 Task: Find connections with filter location Rudow with filter topic #Websitewith filter profile language Potuguese with filter current company CARS24 with filter school Meenakshi Sundararajan Engineering College with filter industry Transportation Equipment Manufacturing with filter service category Customer Service with filter keywords title Account Collector
Action: Mouse moved to (337, 216)
Screenshot: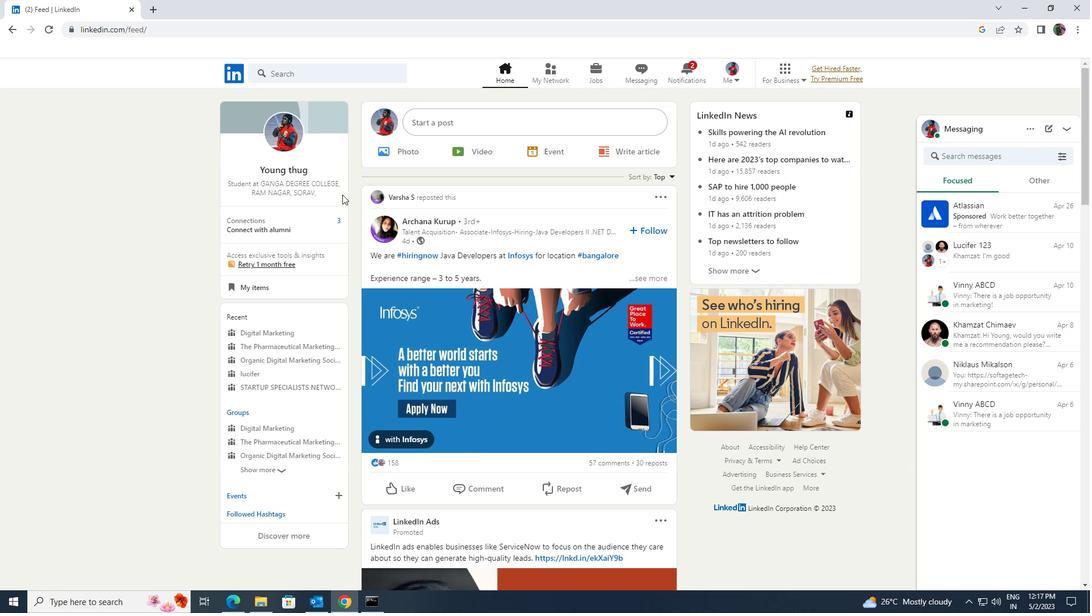 
Action: Mouse pressed left at (337, 216)
Screenshot: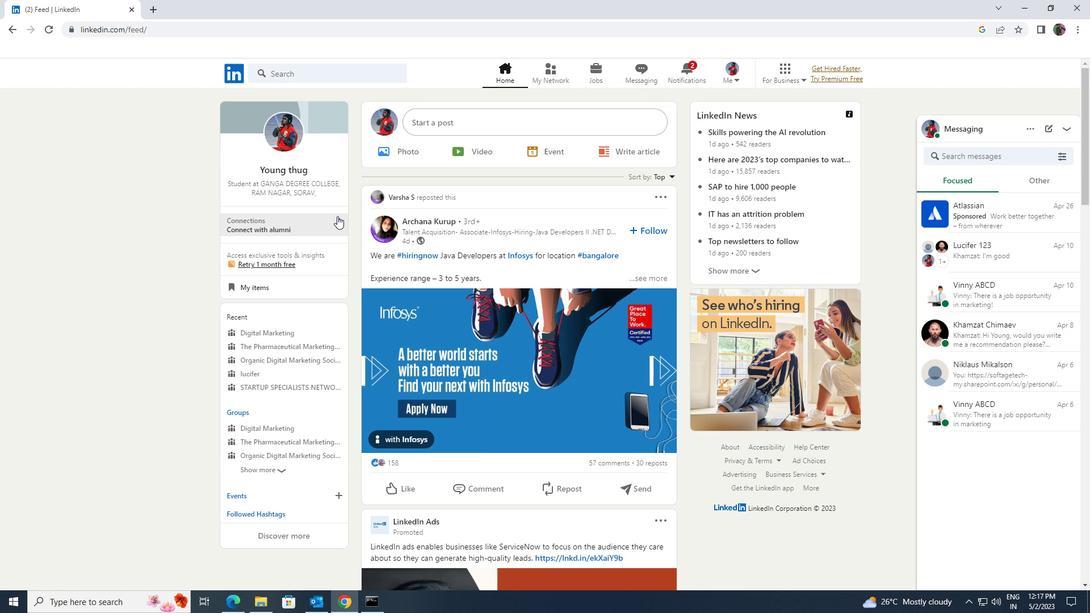 
Action: Mouse moved to (344, 138)
Screenshot: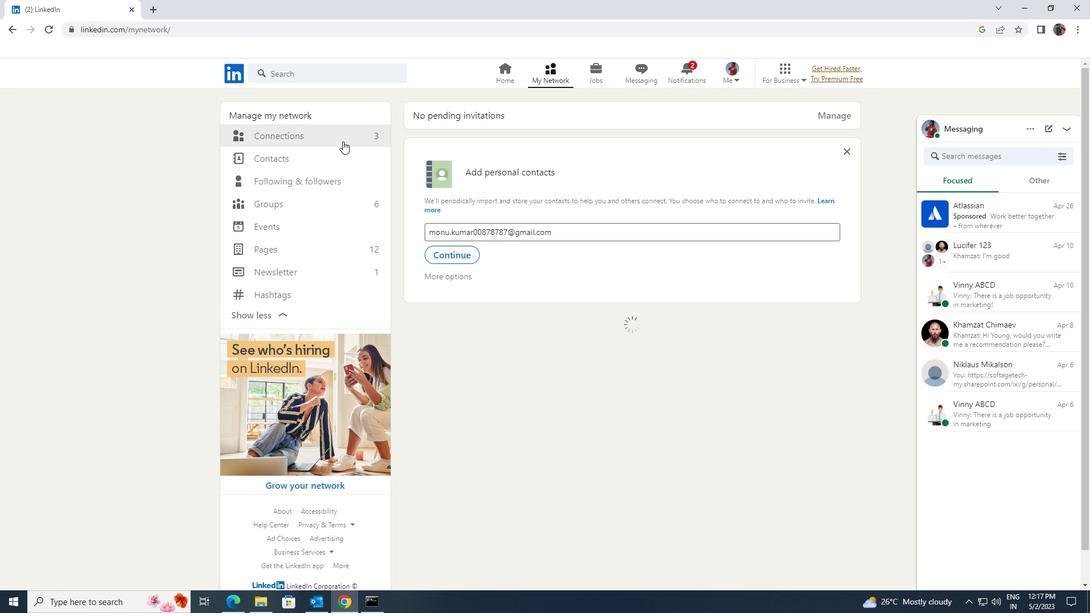
Action: Mouse pressed left at (344, 138)
Screenshot: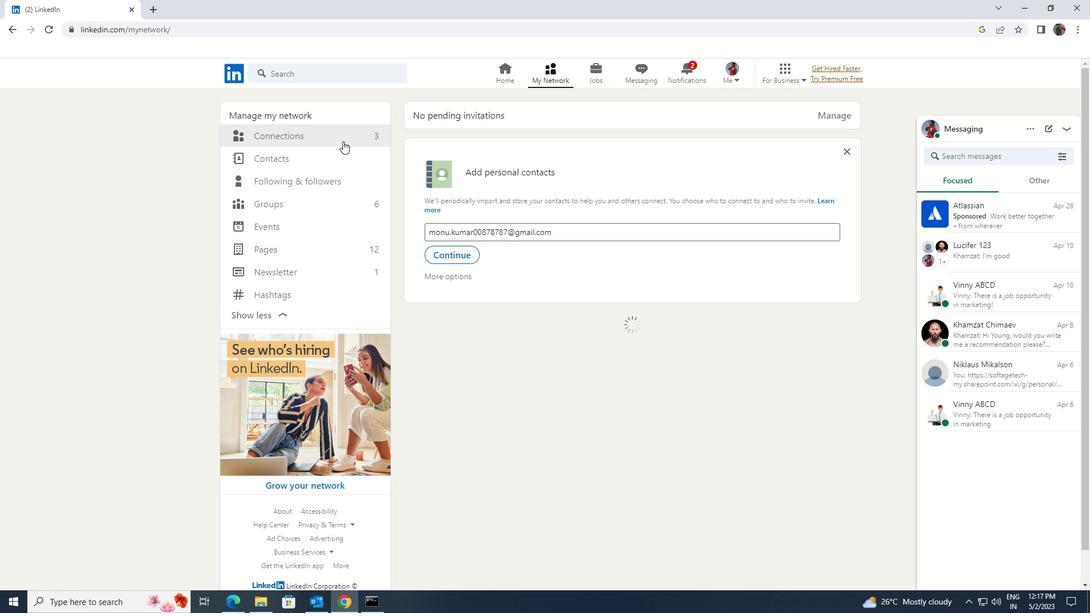 
Action: Mouse moved to (612, 136)
Screenshot: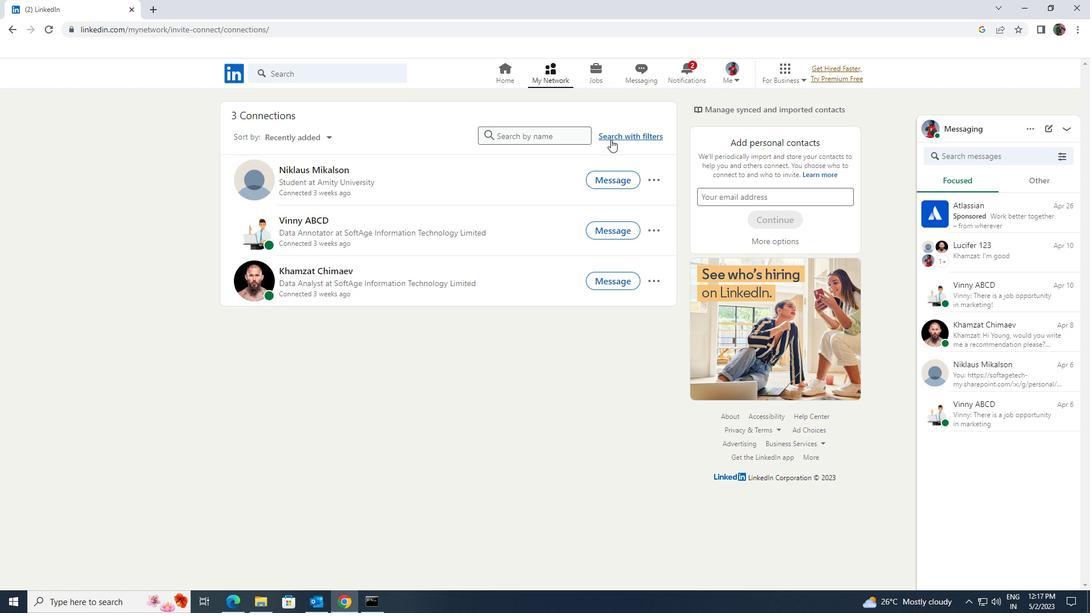 
Action: Mouse pressed left at (612, 136)
Screenshot: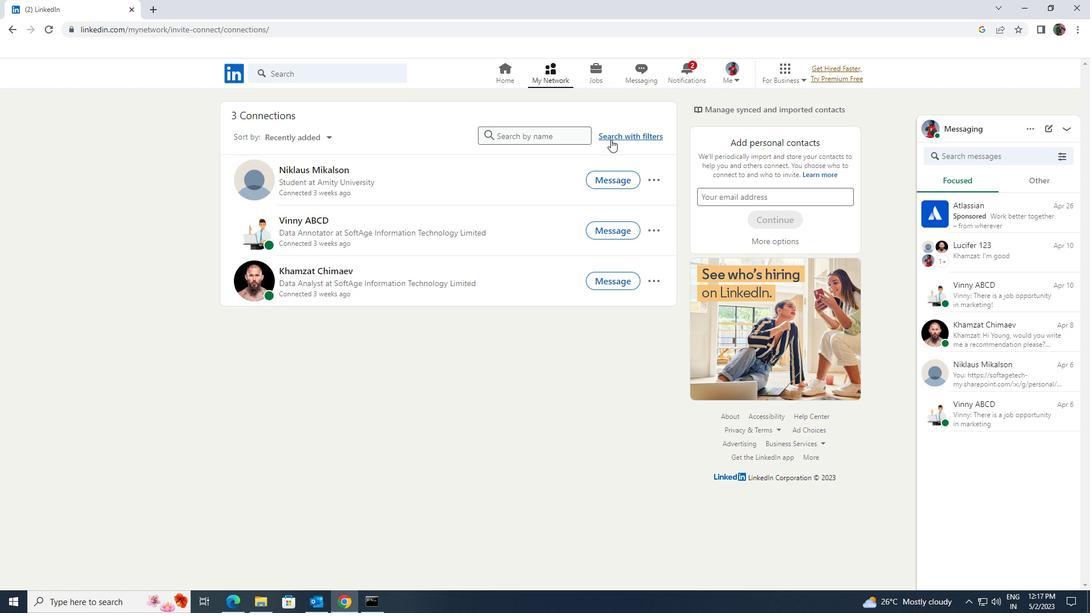 
Action: Mouse moved to (583, 107)
Screenshot: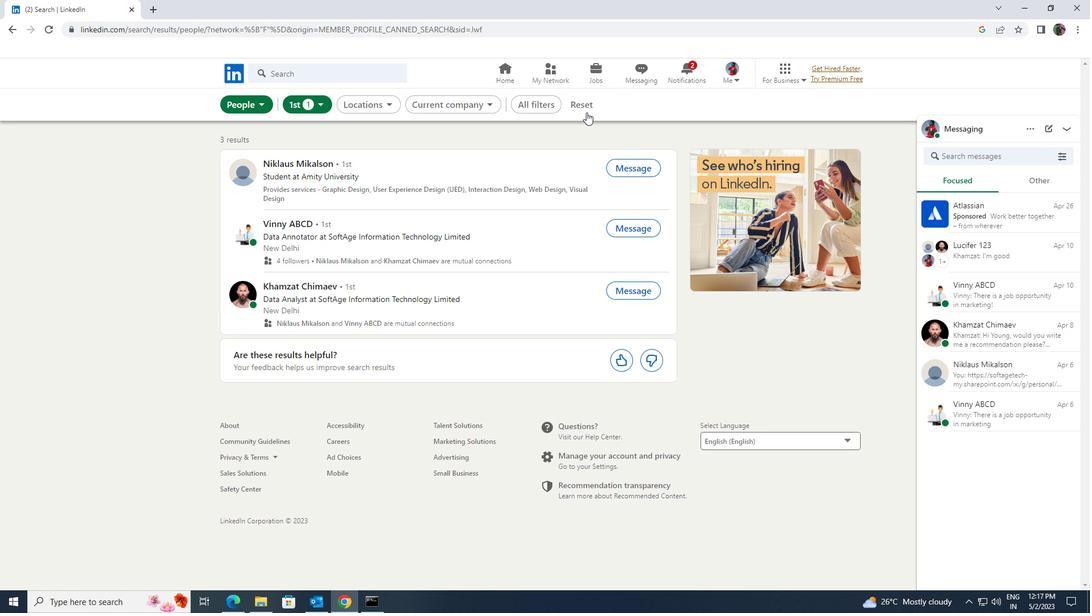 
Action: Mouse pressed left at (583, 107)
Screenshot: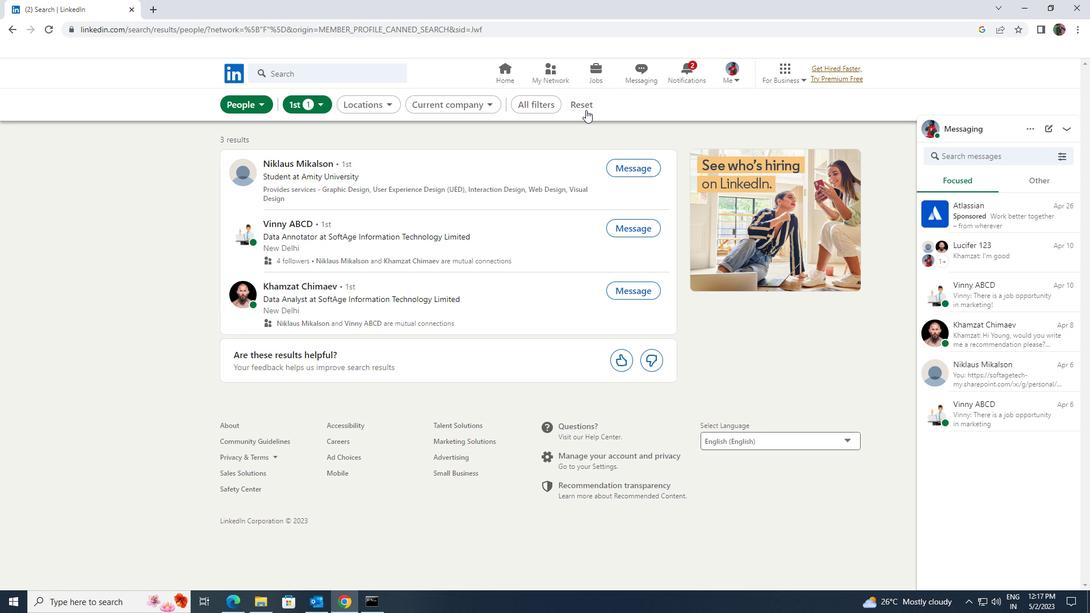 
Action: Mouse moved to (570, 106)
Screenshot: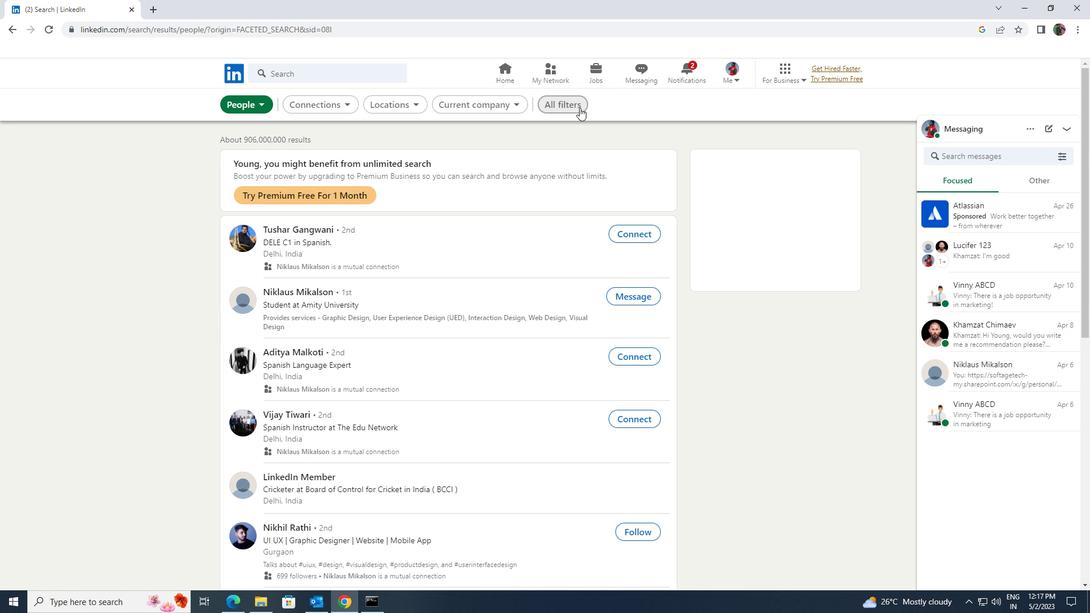
Action: Mouse pressed left at (570, 106)
Screenshot: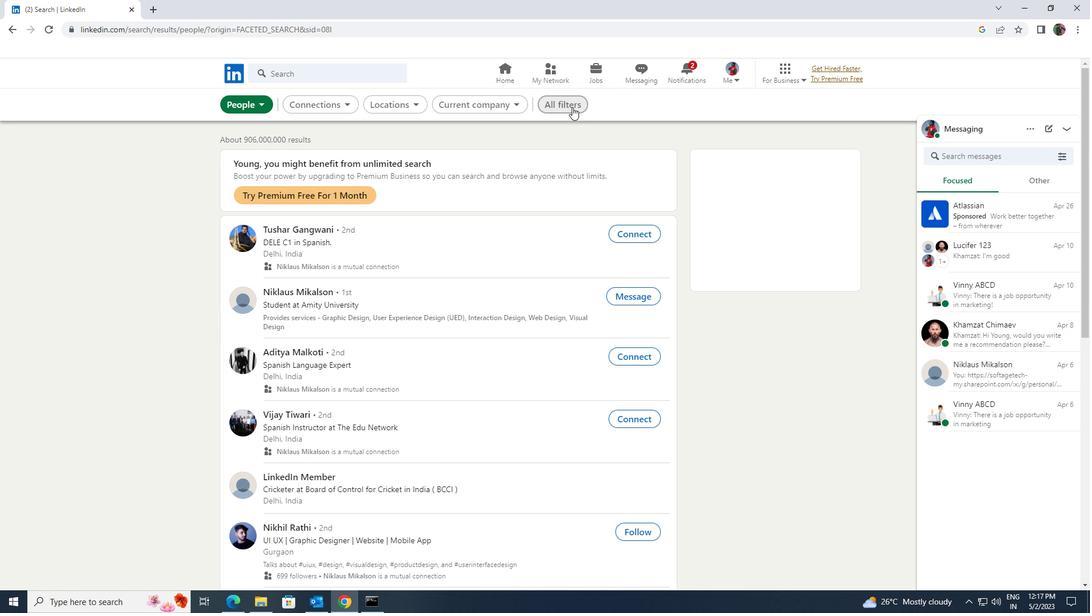 
Action: Mouse moved to (938, 449)
Screenshot: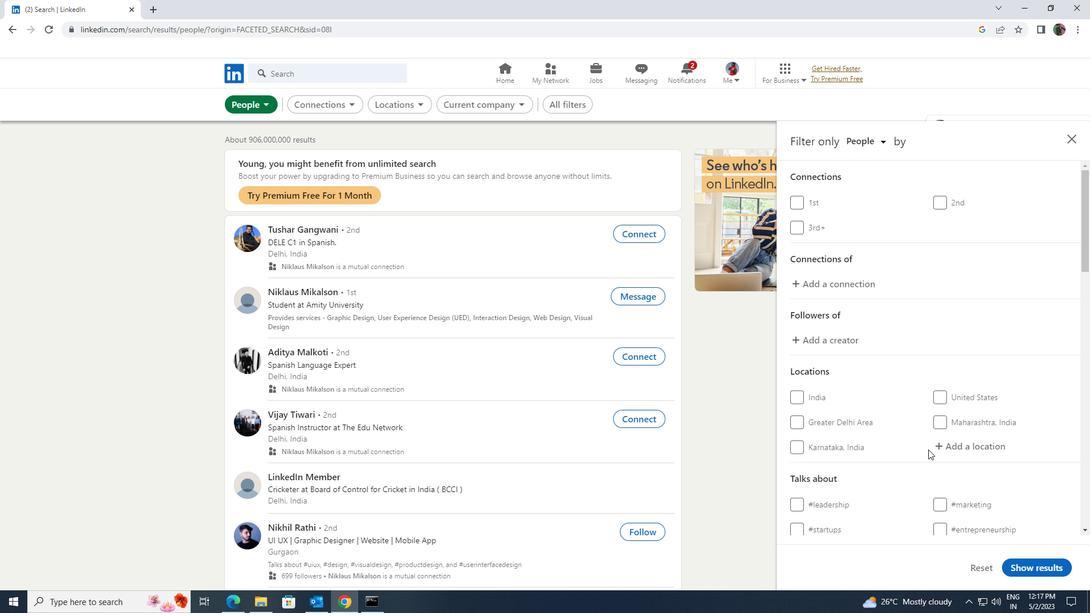 
Action: Mouse pressed left at (938, 449)
Screenshot: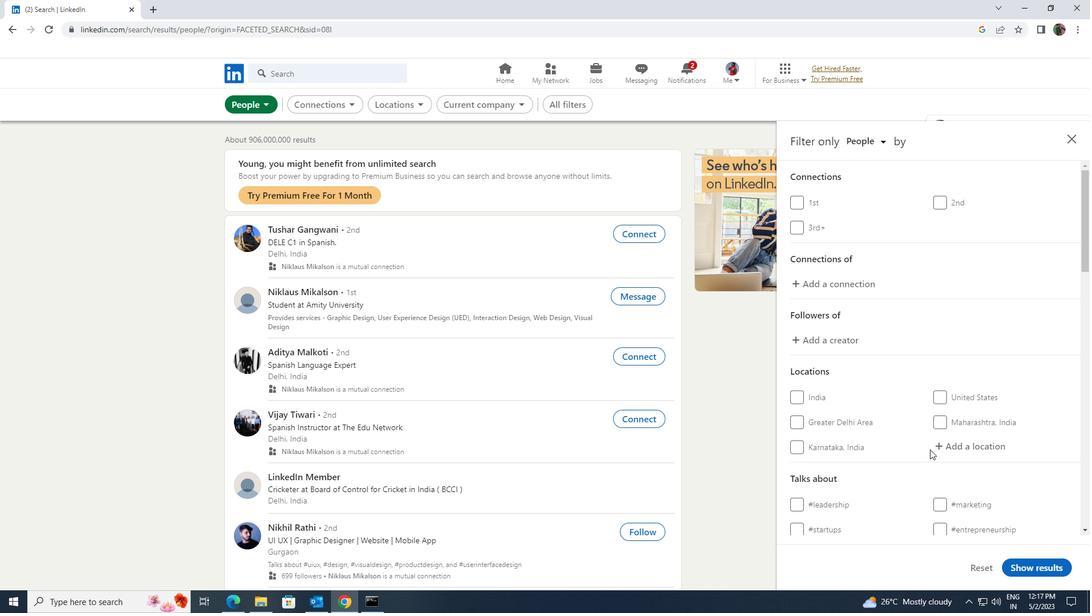 
Action: Key pressed <Key.shift>RUDOW
Screenshot: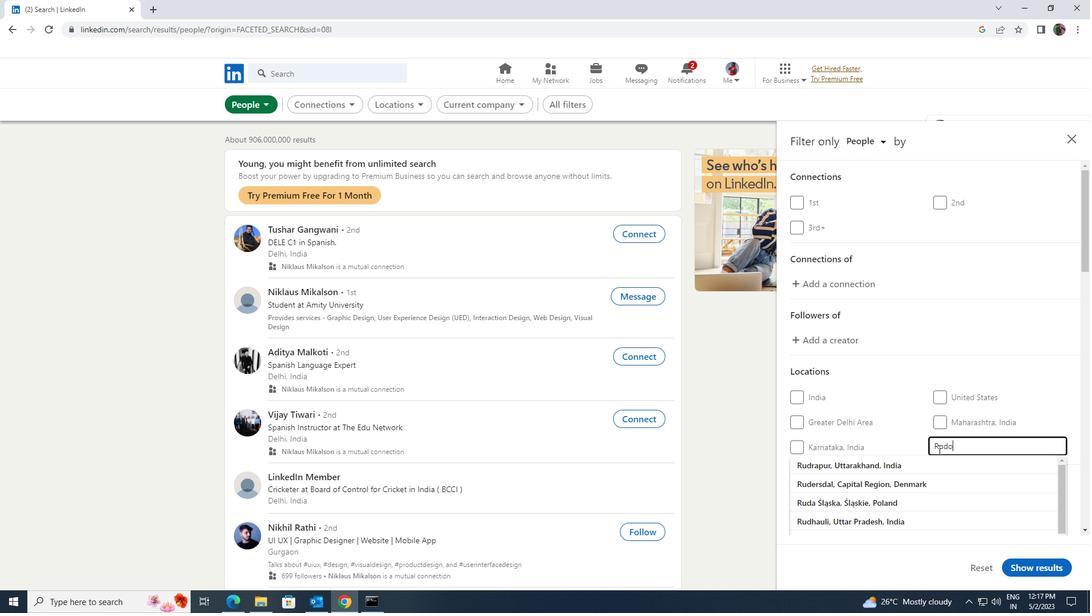 
Action: Mouse moved to (931, 460)
Screenshot: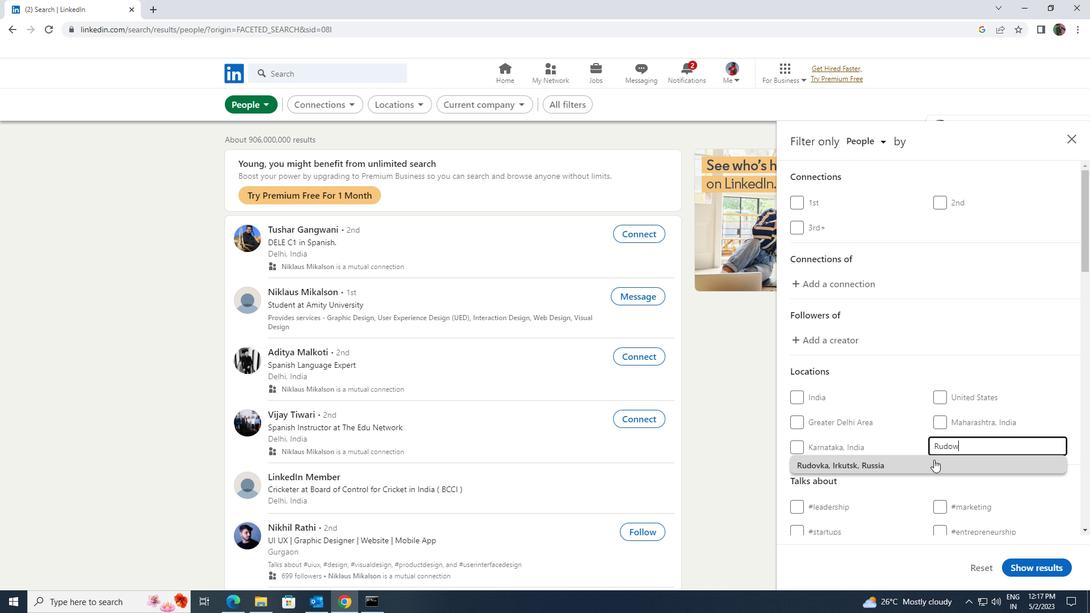 
Action: Mouse pressed left at (931, 460)
Screenshot: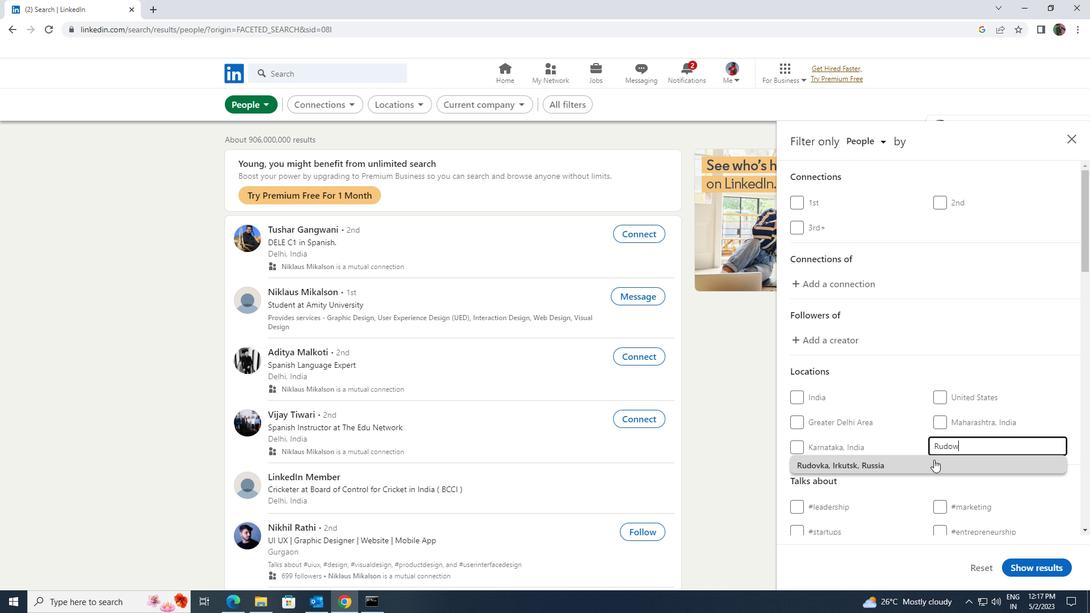 
Action: Mouse scrolled (931, 460) with delta (0, 0)
Screenshot: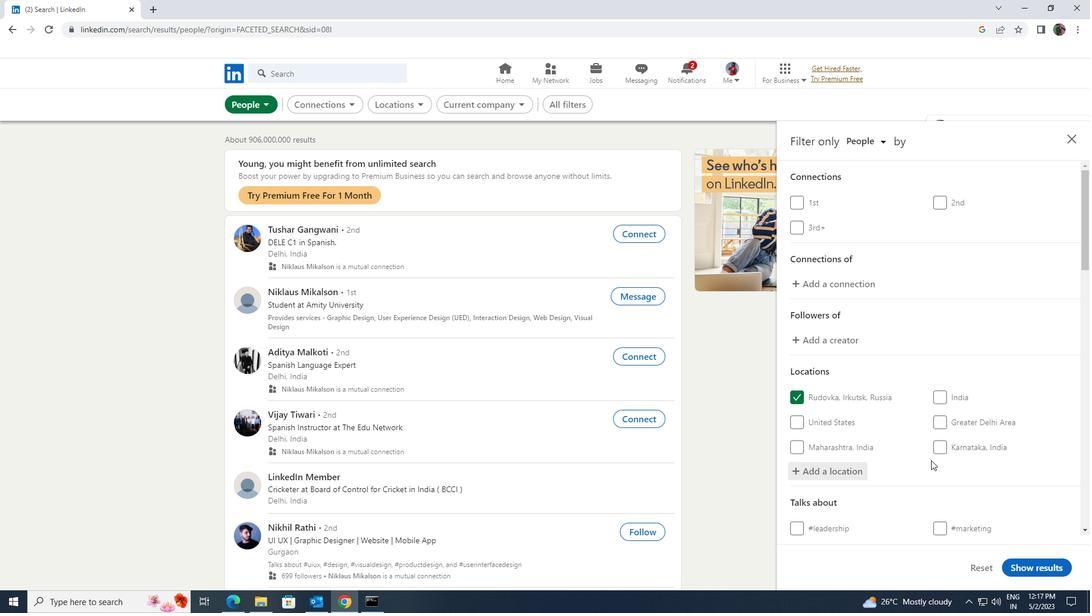 
Action: Mouse scrolled (931, 460) with delta (0, 0)
Screenshot: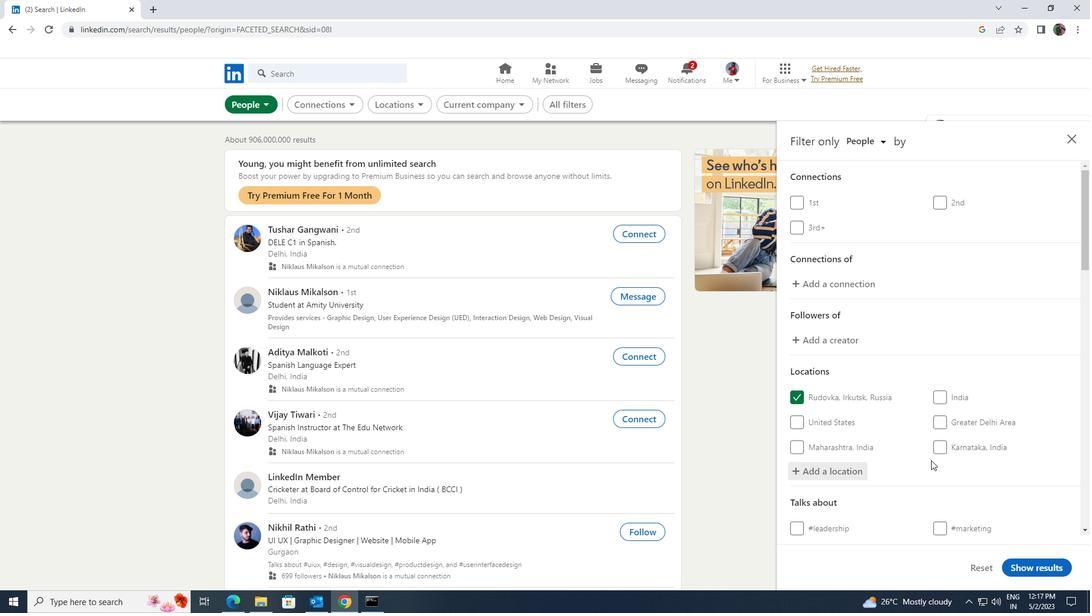 
Action: Mouse moved to (934, 464)
Screenshot: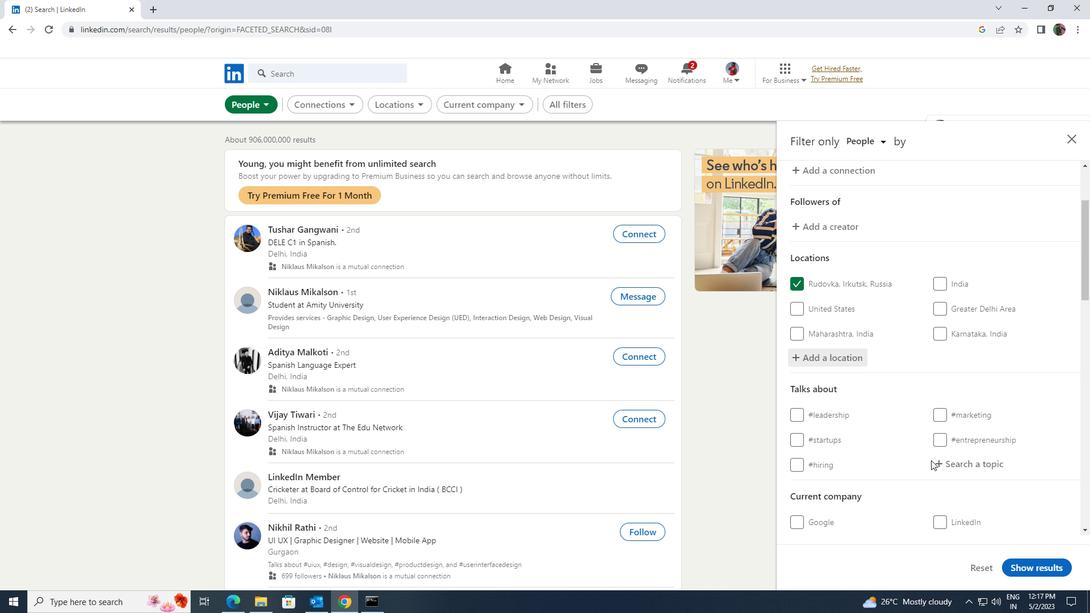 
Action: Mouse pressed left at (934, 464)
Screenshot: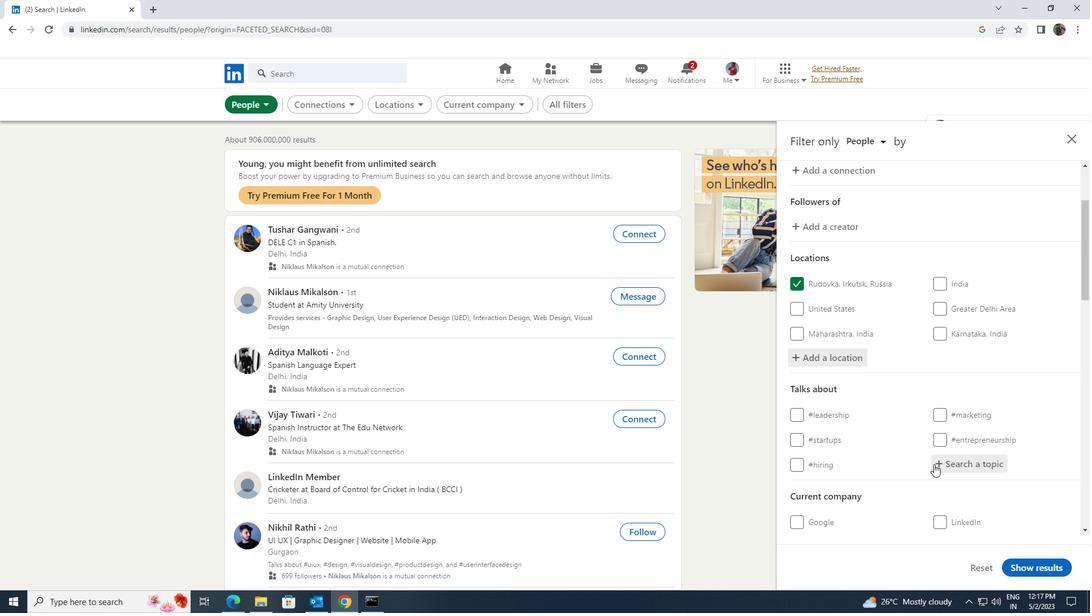 
Action: Key pressed <Key.shift>WEBSITE
Screenshot: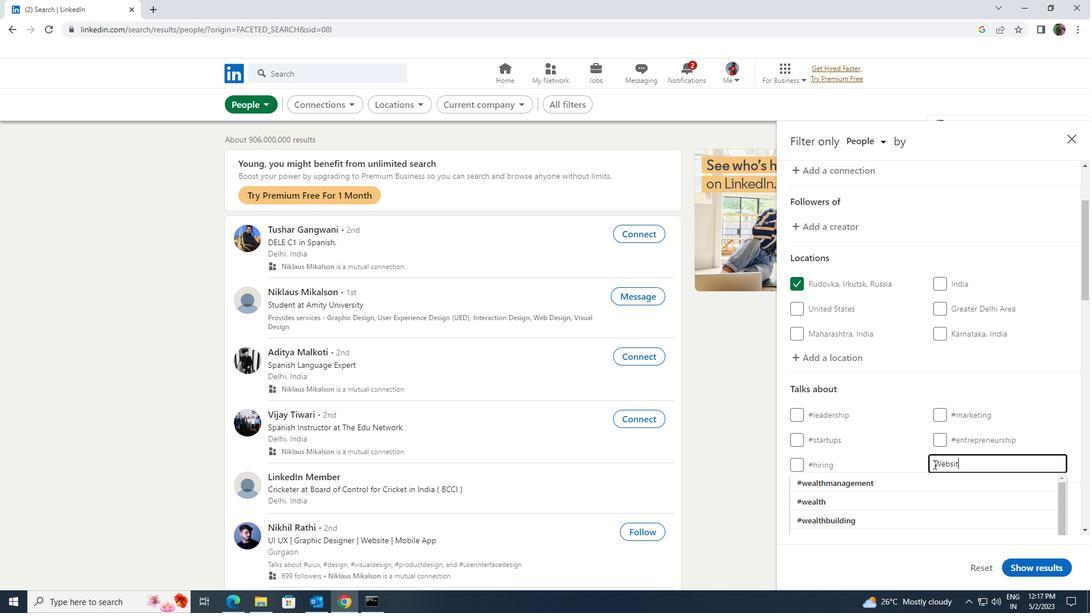 
Action: Mouse moved to (930, 473)
Screenshot: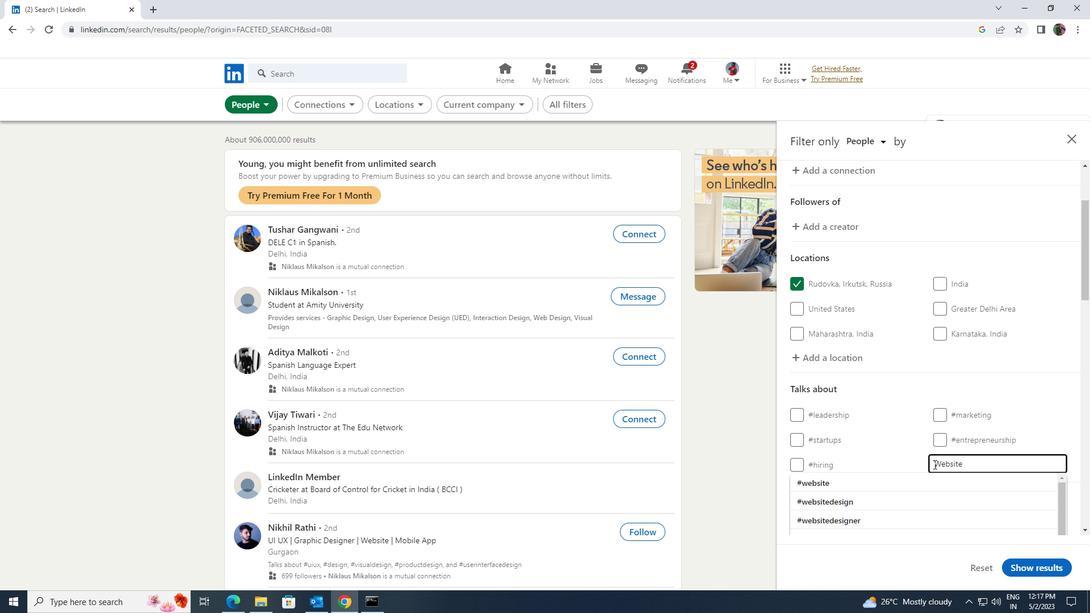 
Action: Mouse pressed left at (930, 473)
Screenshot: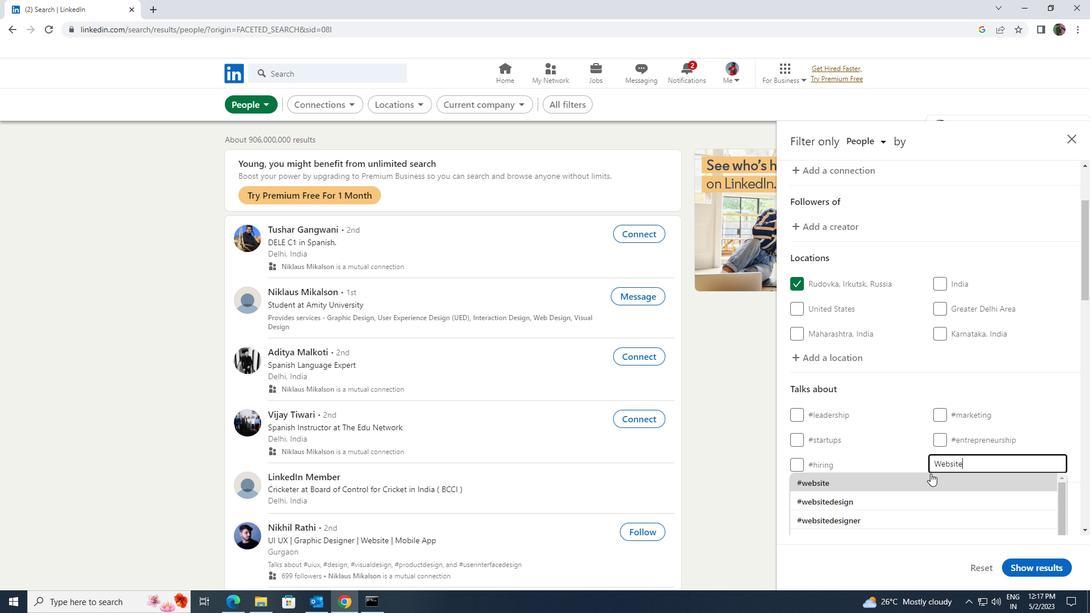 
Action: Mouse scrolled (930, 473) with delta (0, 0)
Screenshot: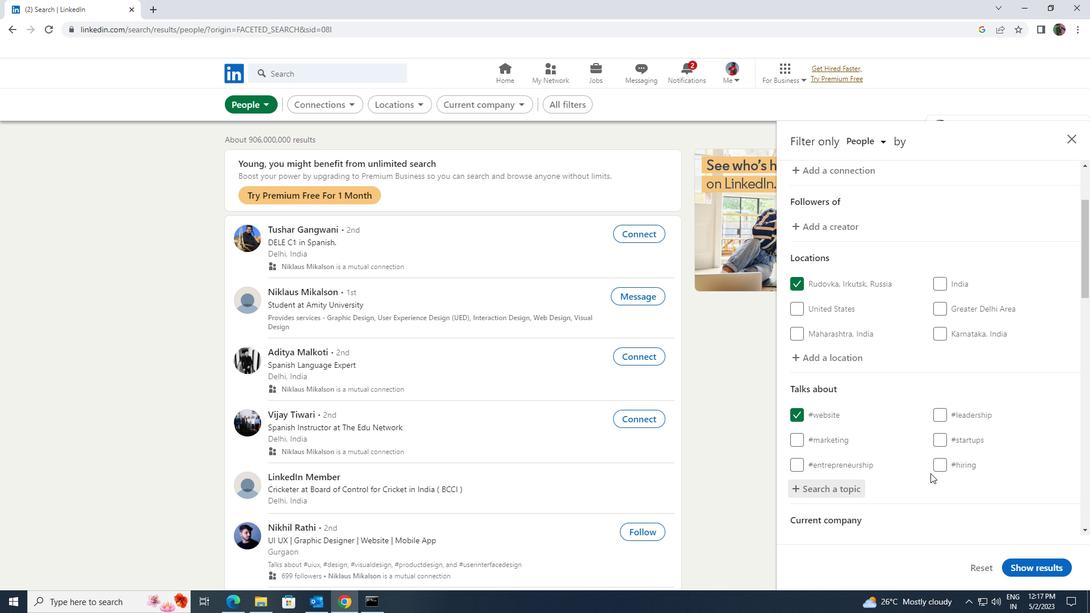 
Action: Mouse scrolled (930, 473) with delta (0, 0)
Screenshot: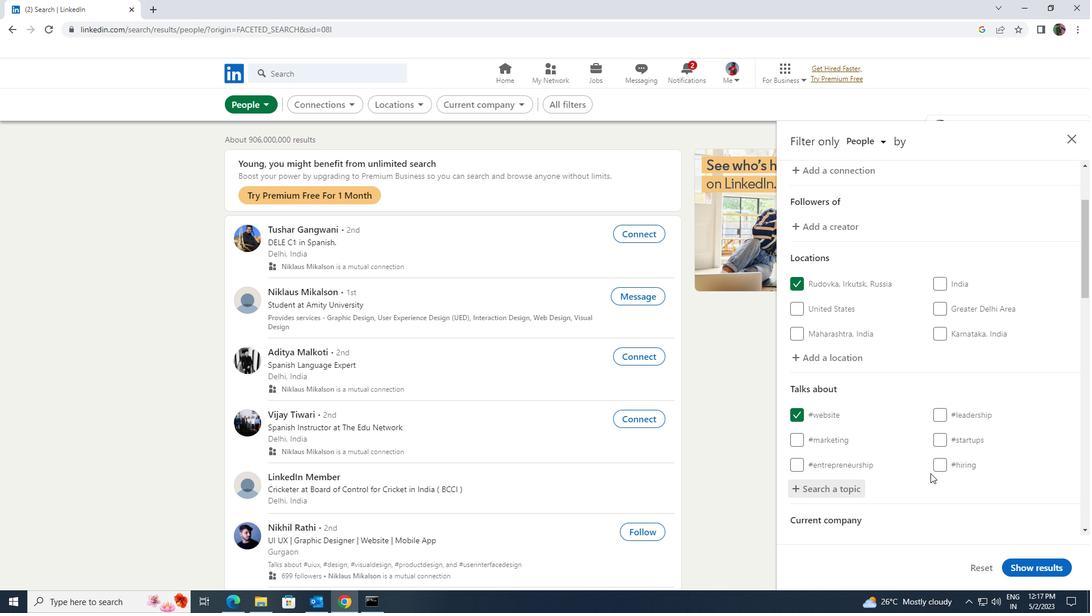 
Action: Mouse scrolled (930, 473) with delta (0, 0)
Screenshot: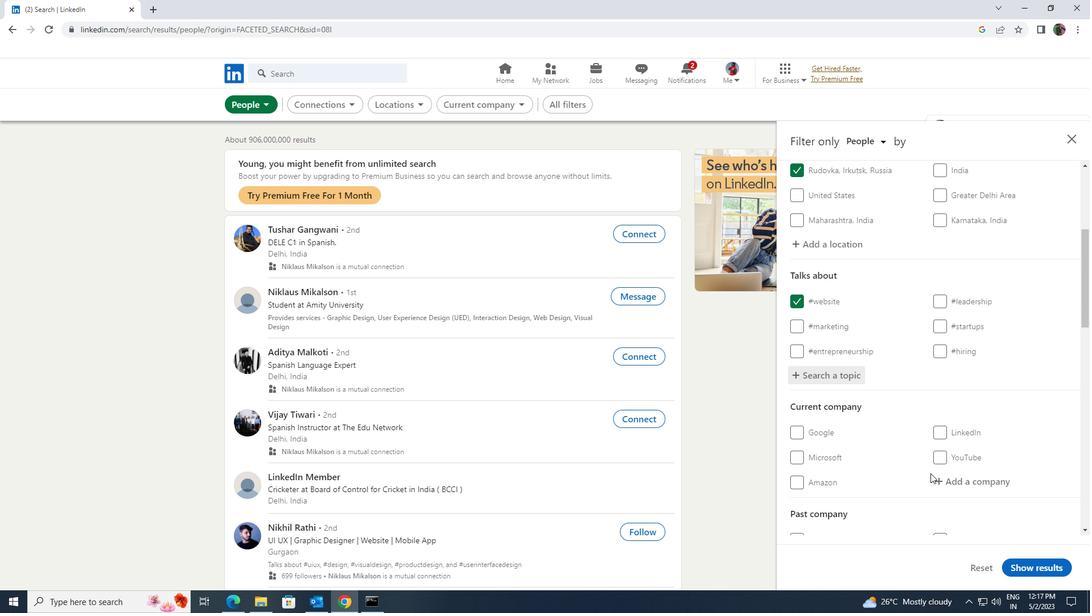
Action: Mouse scrolled (930, 473) with delta (0, 0)
Screenshot: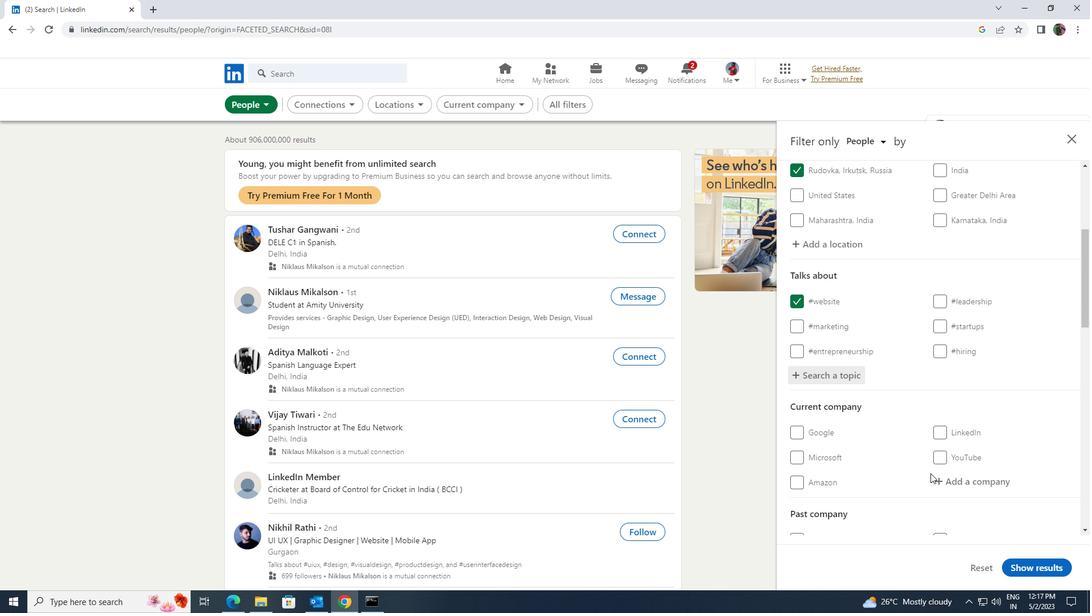 
Action: Mouse scrolled (930, 473) with delta (0, 0)
Screenshot: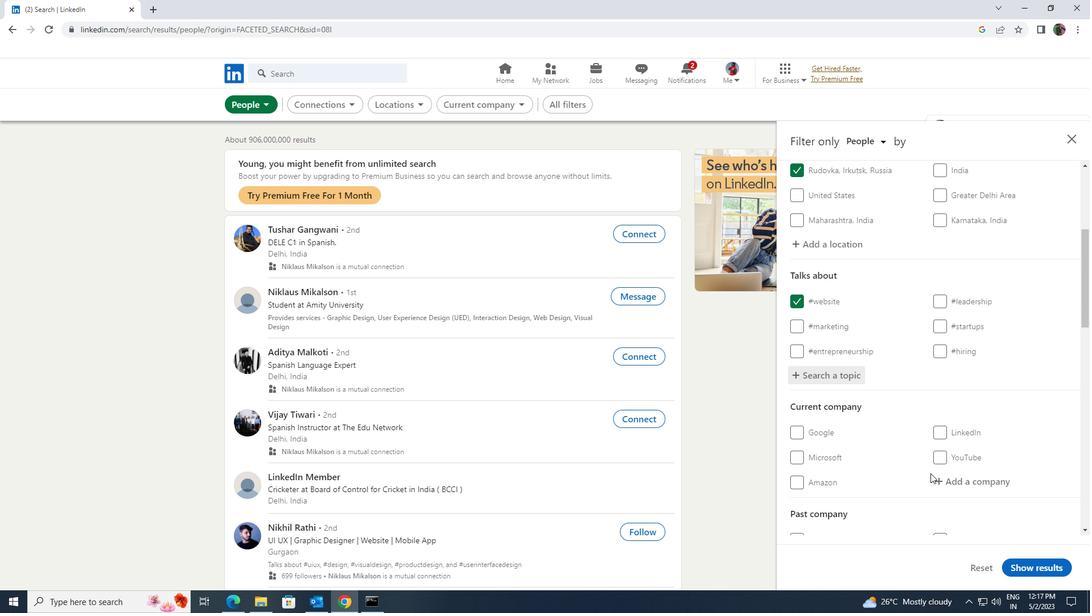 
Action: Mouse scrolled (930, 473) with delta (0, 0)
Screenshot: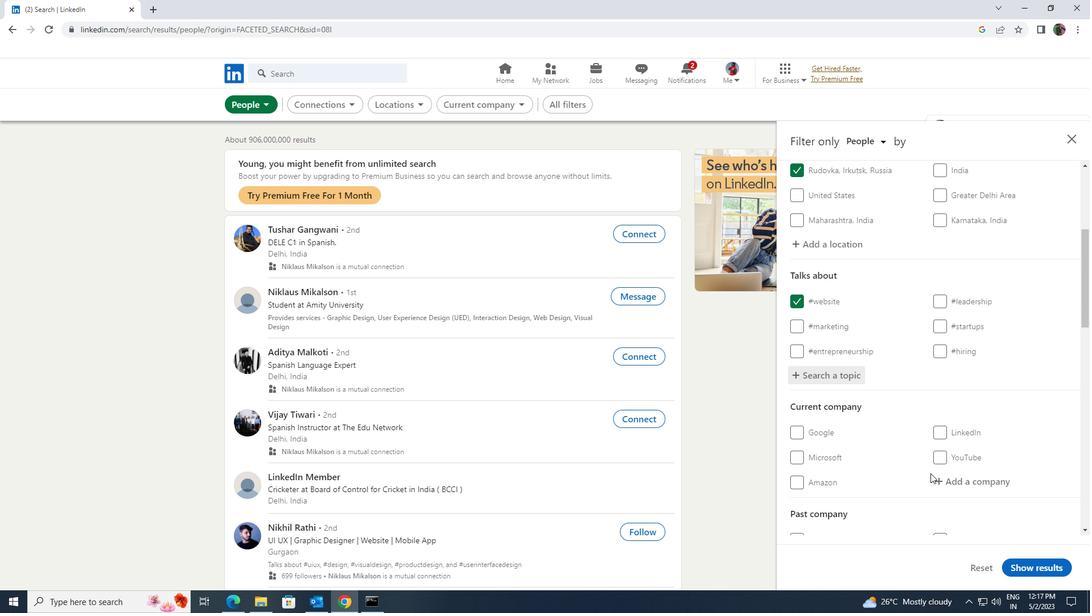 
Action: Mouse scrolled (930, 473) with delta (0, 0)
Screenshot: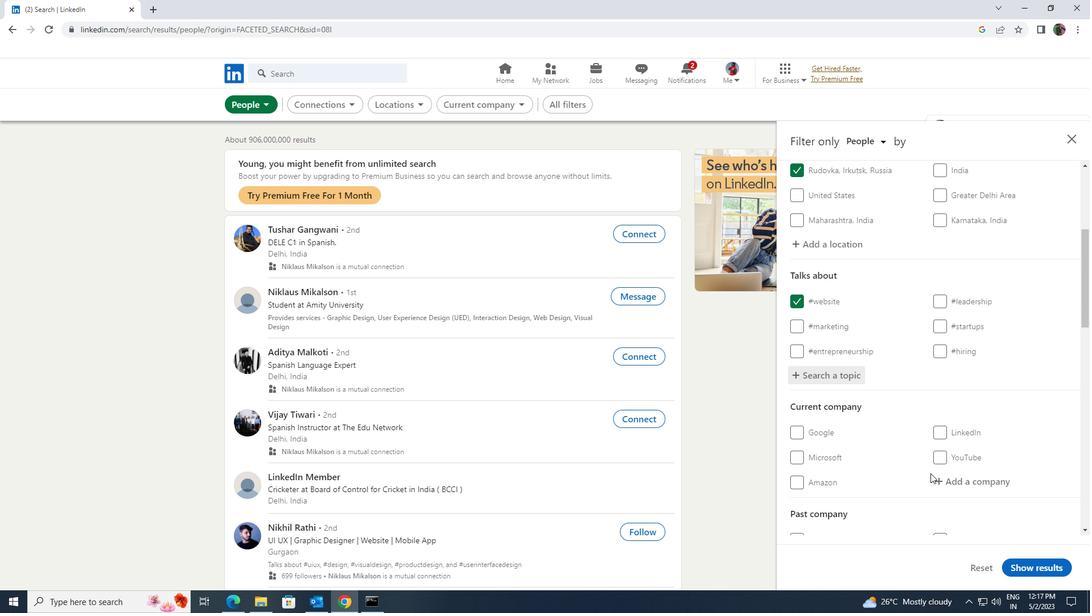 
Action: Mouse moved to (930, 470)
Screenshot: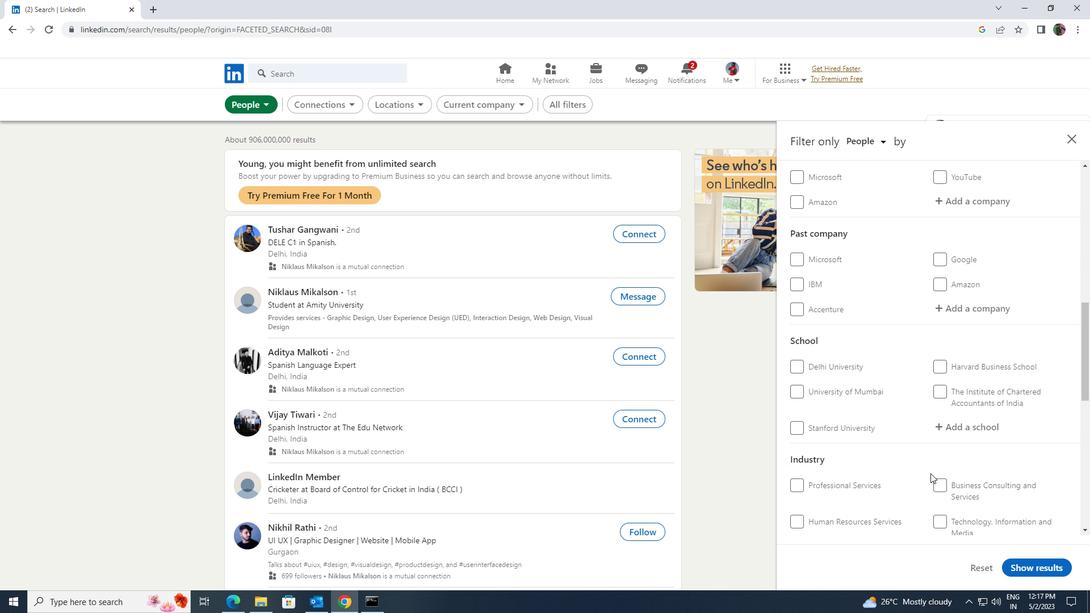 
Action: Mouse scrolled (930, 470) with delta (0, 0)
Screenshot: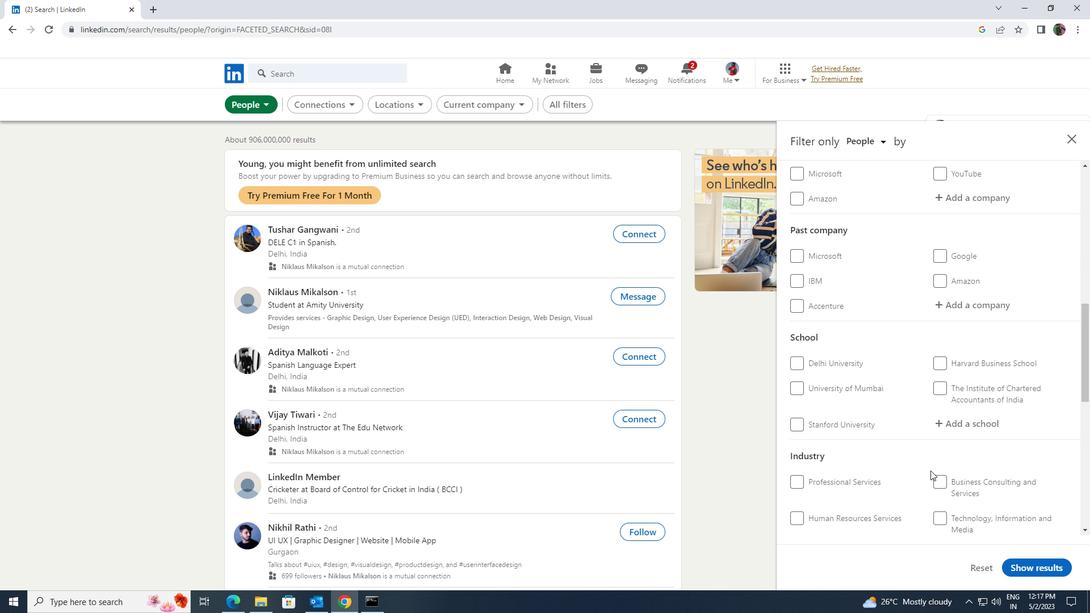 
Action: Mouse scrolled (930, 470) with delta (0, 0)
Screenshot: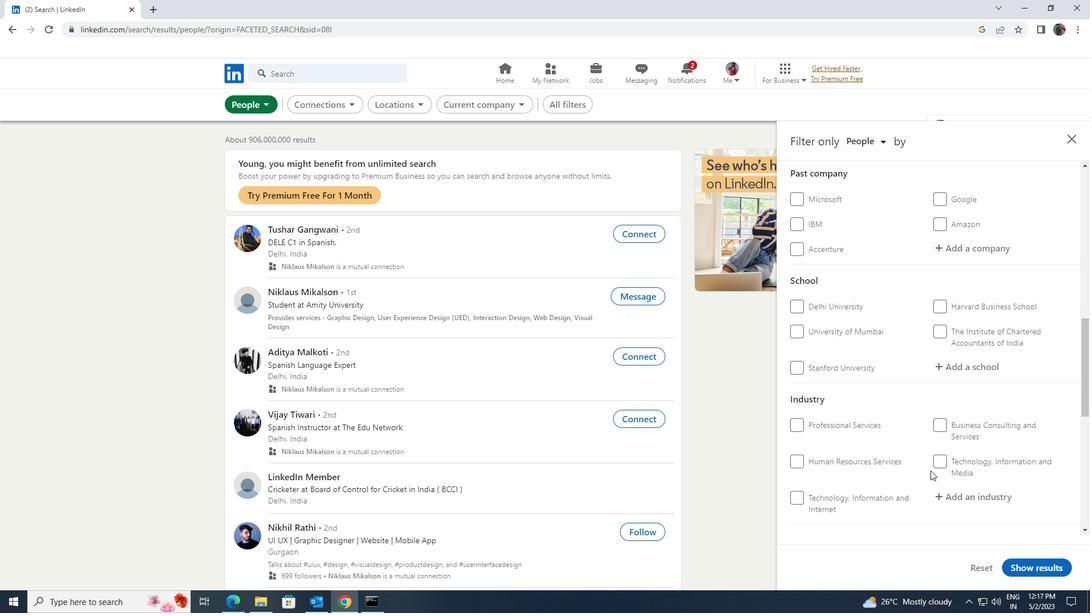 
Action: Mouse scrolled (930, 470) with delta (0, 0)
Screenshot: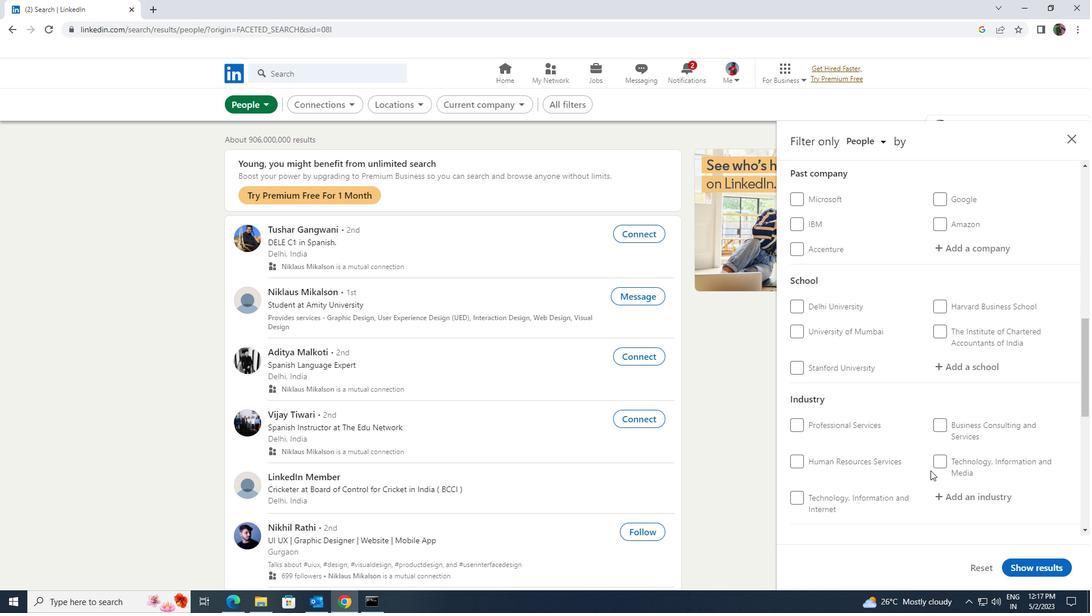 
Action: Mouse moved to (937, 473)
Screenshot: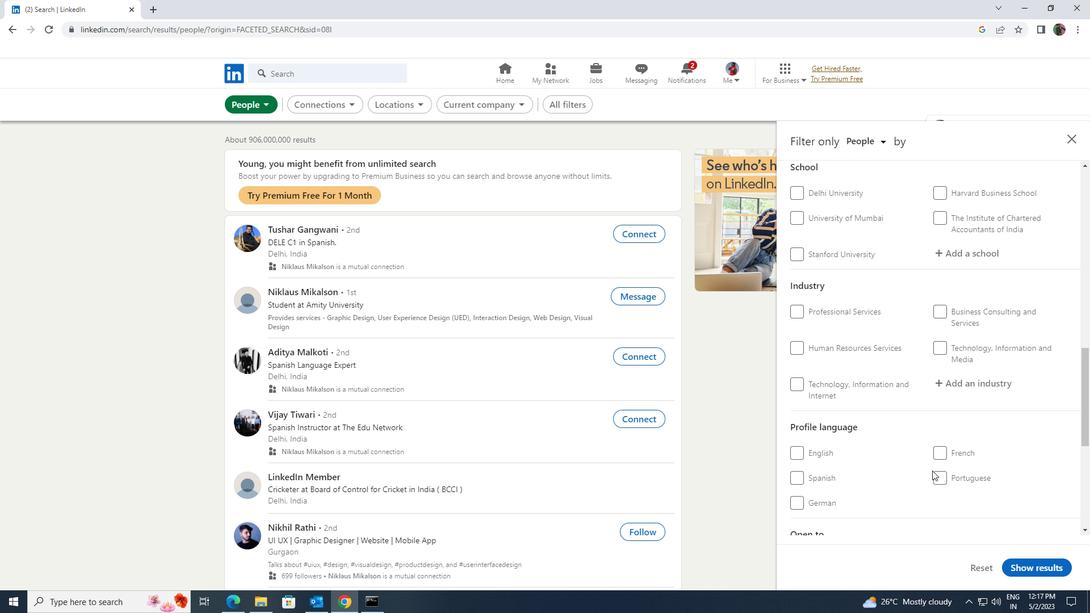 
Action: Mouse pressed left at (937, 473)
Screenshot: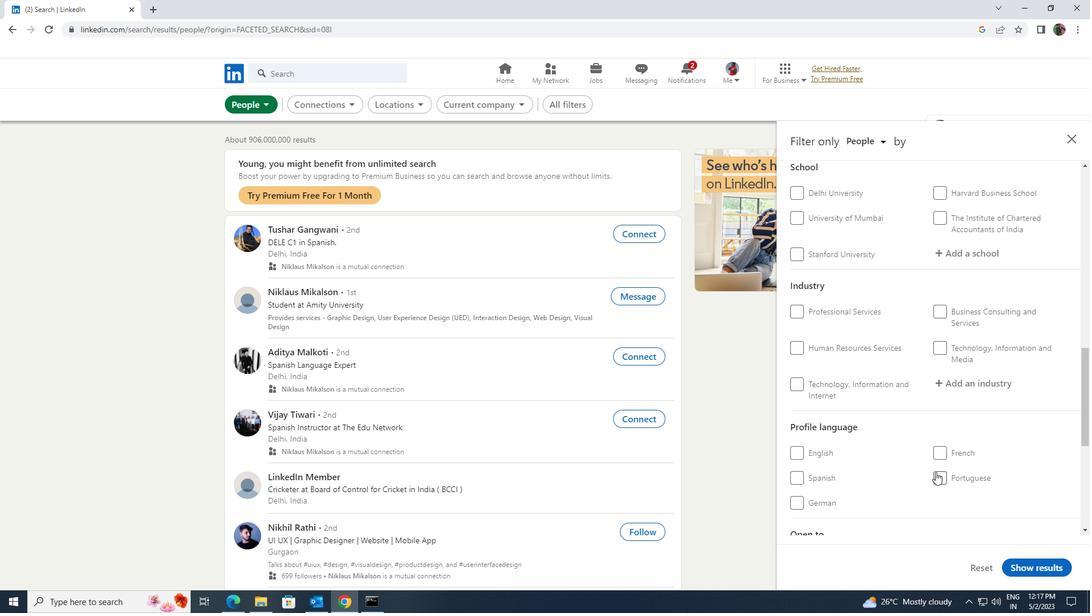 
Action: Mouse scrolled (937, 474) with delta (0, 0)
Screenshot: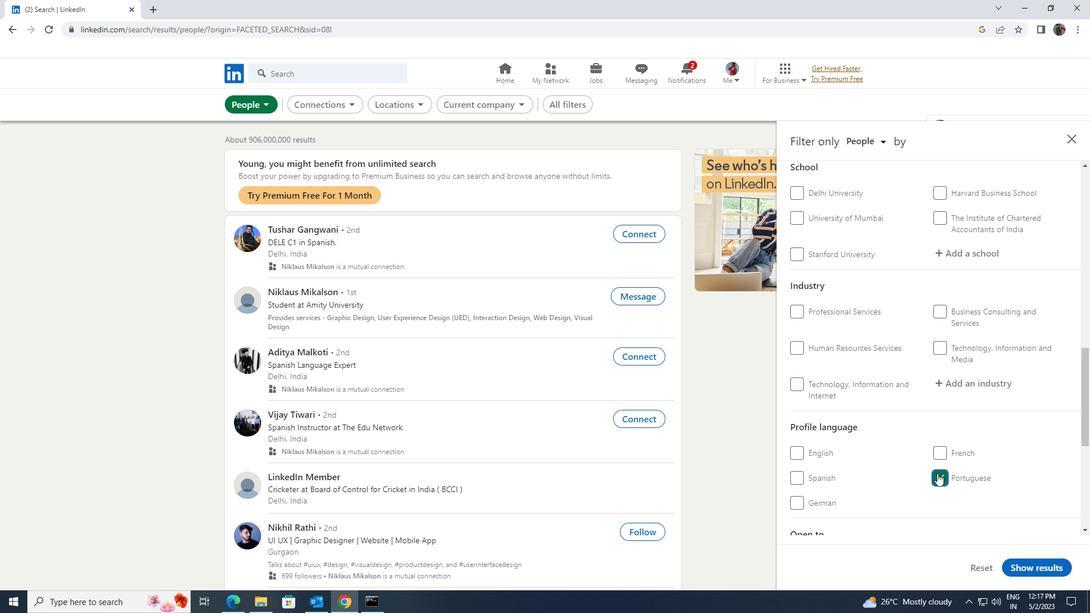 
Action: Mouse scrolled (937, 474) with delta (0, 0)
Screenshot: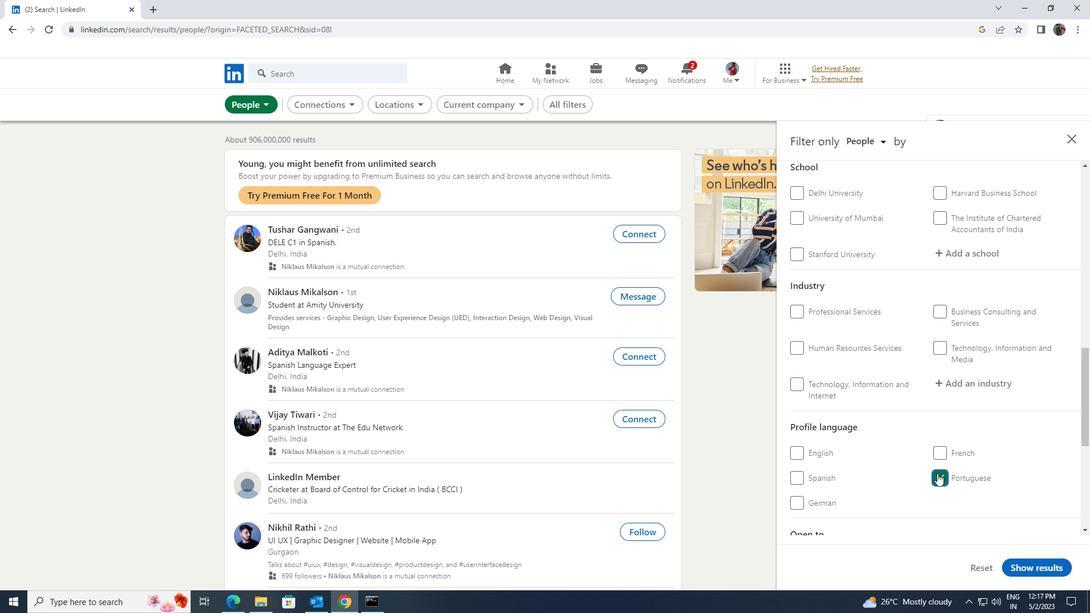 
Action: Mouse scrolled (937, 474) with delta (0, 0)
Screenshot: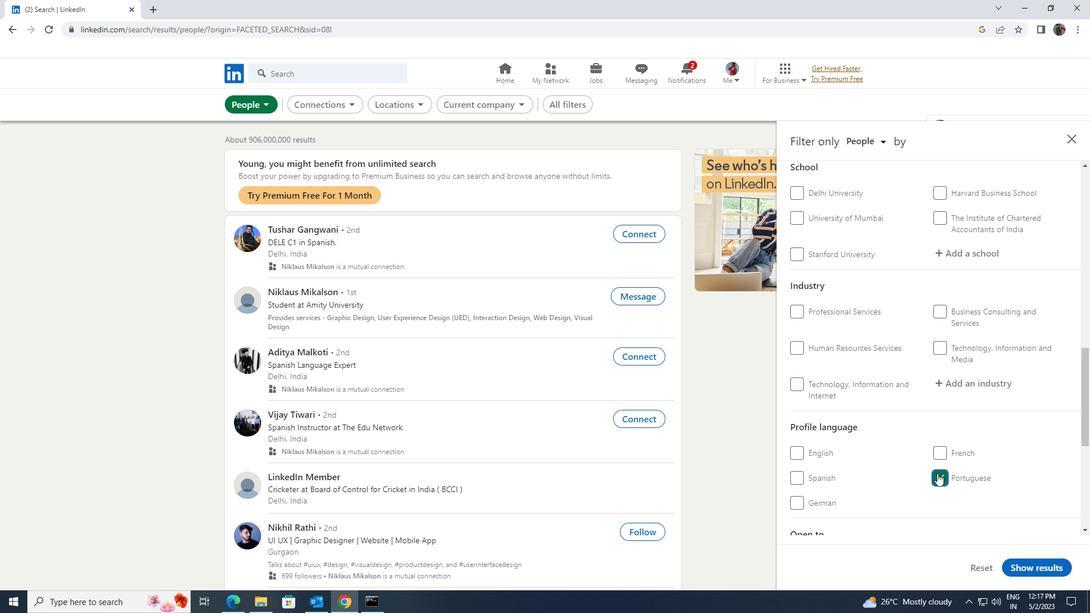 
Action: Mouse scrolled (937, 474) with delta (0, 0)
Screenshot: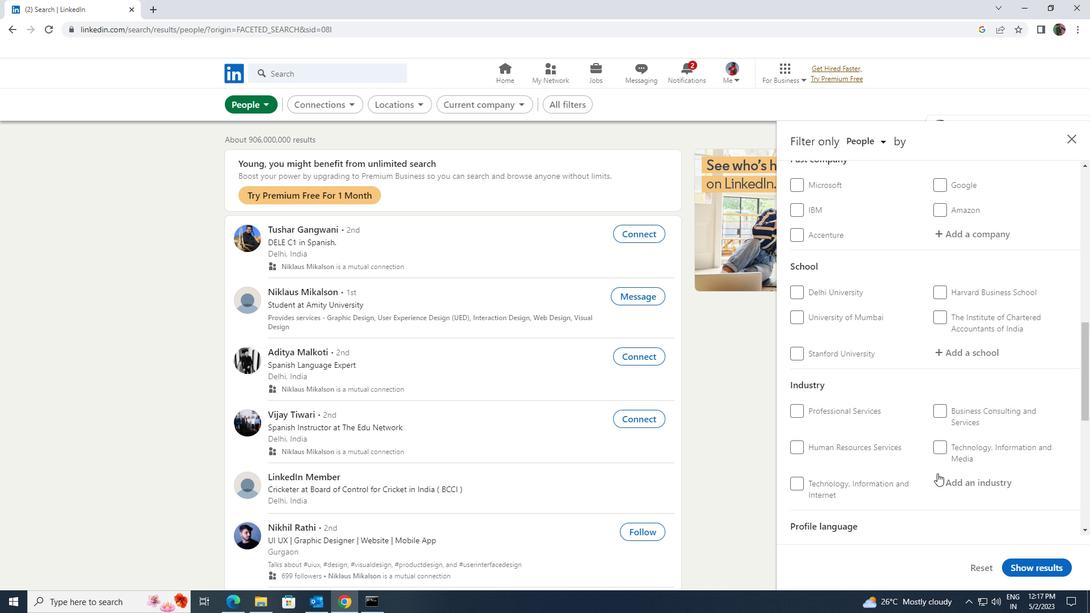 
Action: Mouse scrolled (937, 474) with delta (0, 0)
Screenshot: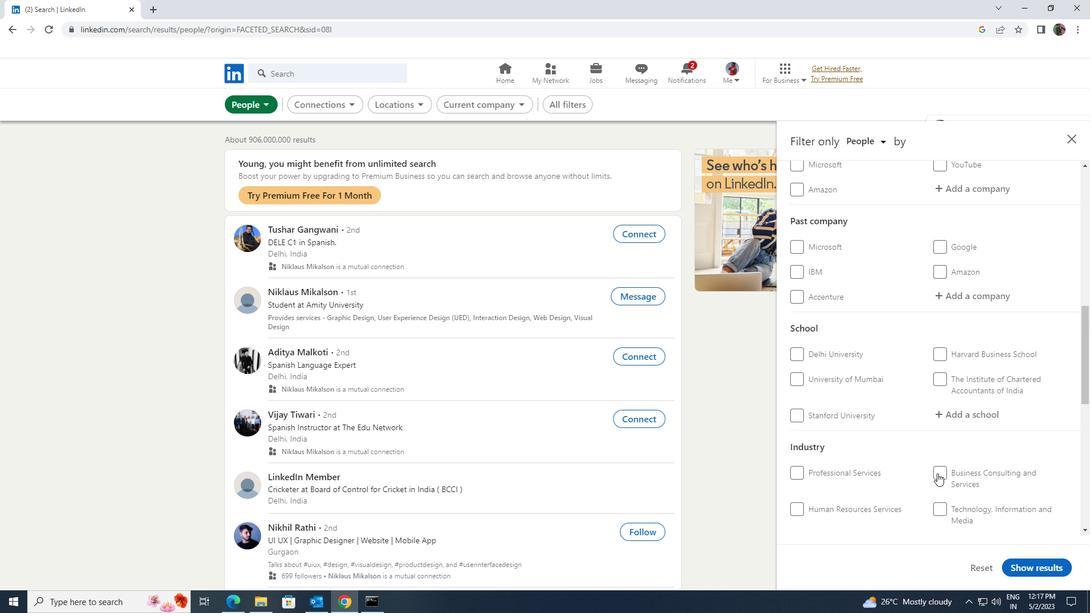 
Action: Mouse scrolled (937, 474) with delta (0, 0)
Screenshot: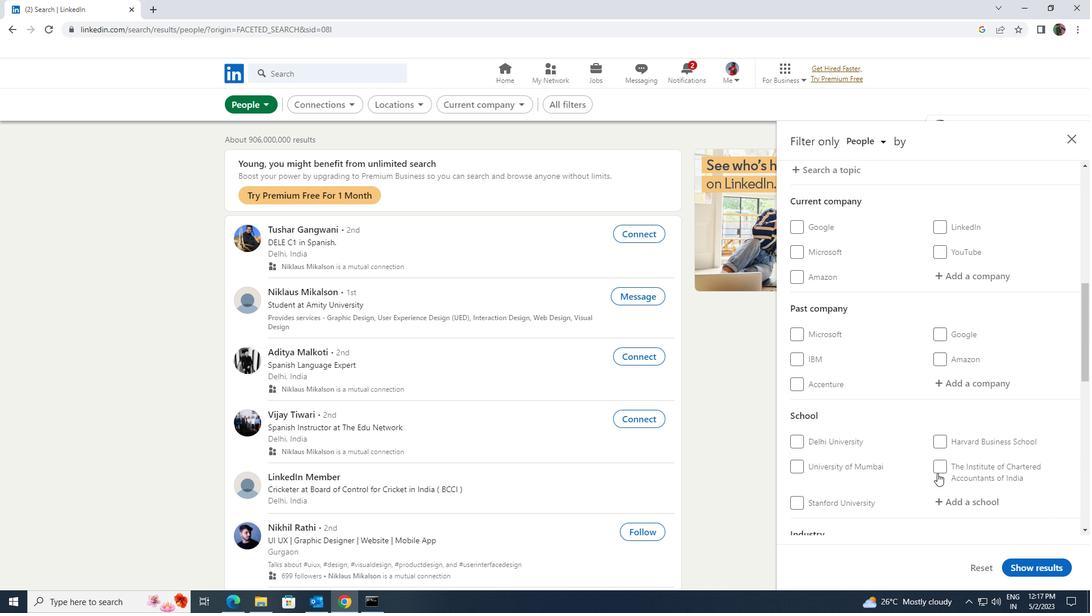 
Action: Mouse scrolled (937, 474) with delta (0, 0)
Screenshot: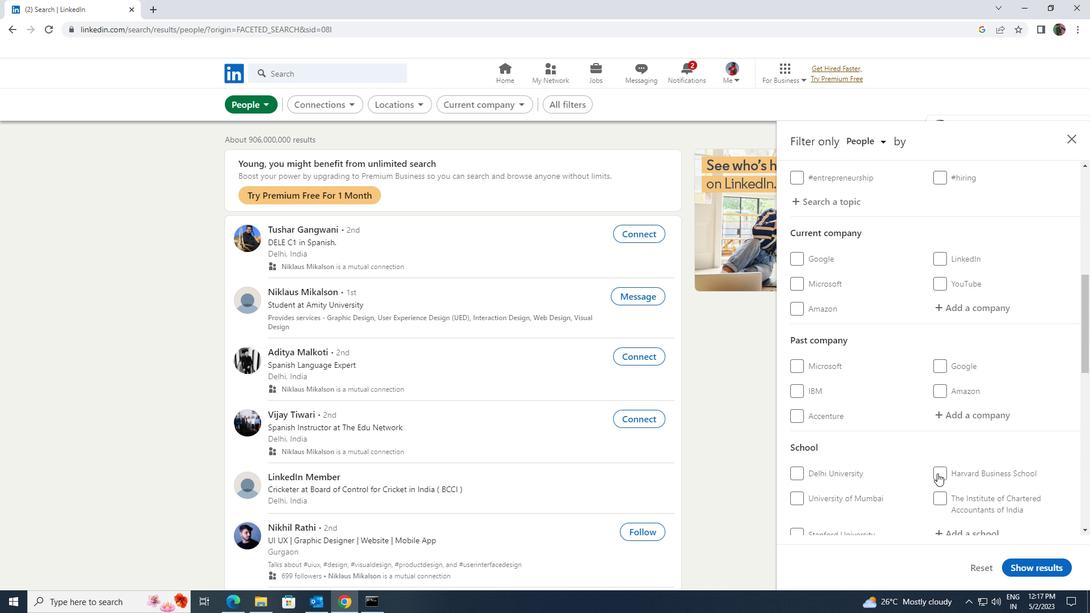 
Action: Mouse scrolled (937, 474) with delta (0, 0)
Screenshot: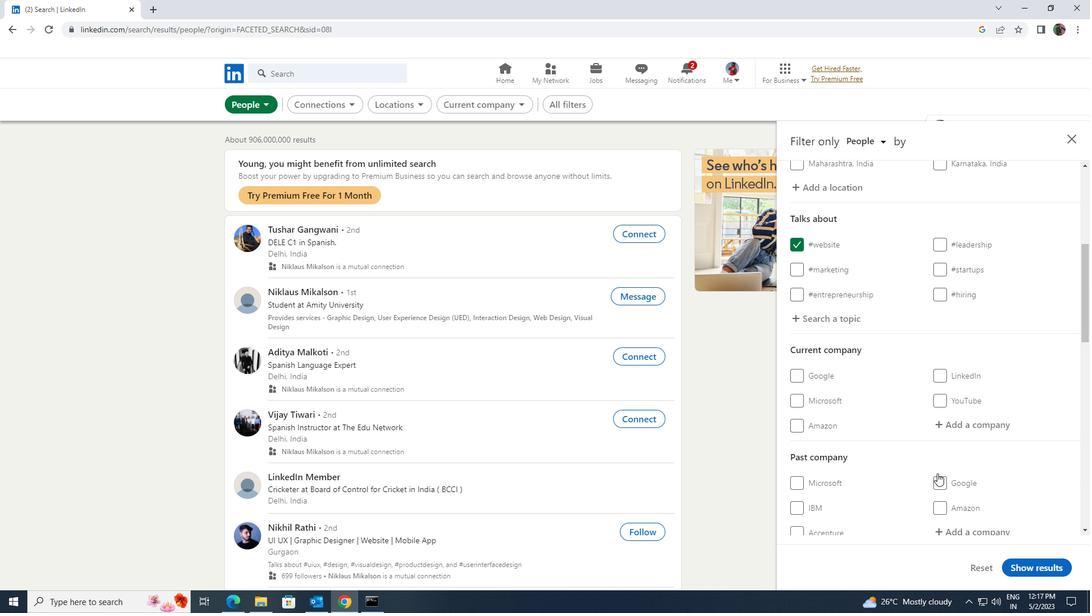 
Action: Mouse scrolled (937, 474) with delta (0, 0)
Screenshot: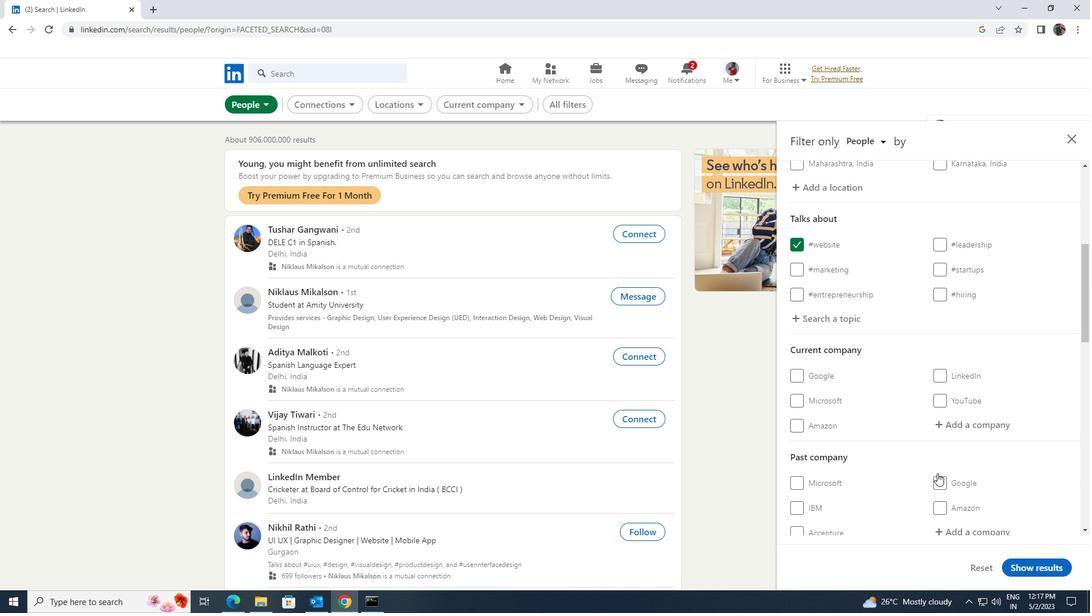 
Action: Mouse scrolled (937, 473) with delta (0, 0)
Screenshot: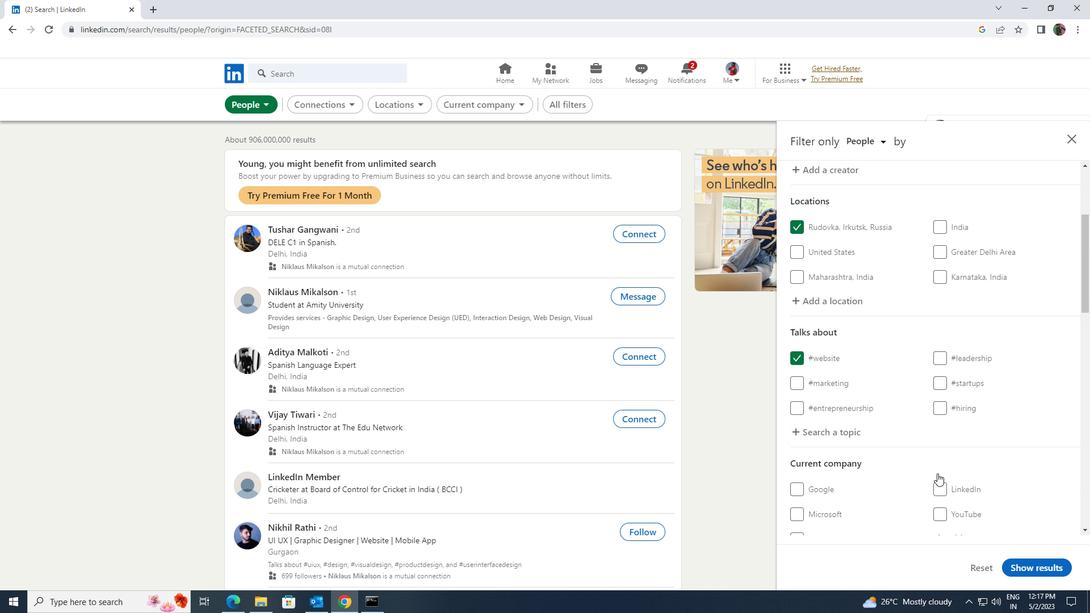 
Action: Mouse scrolled (937, 473) with delta (0, 0)
Screenshot: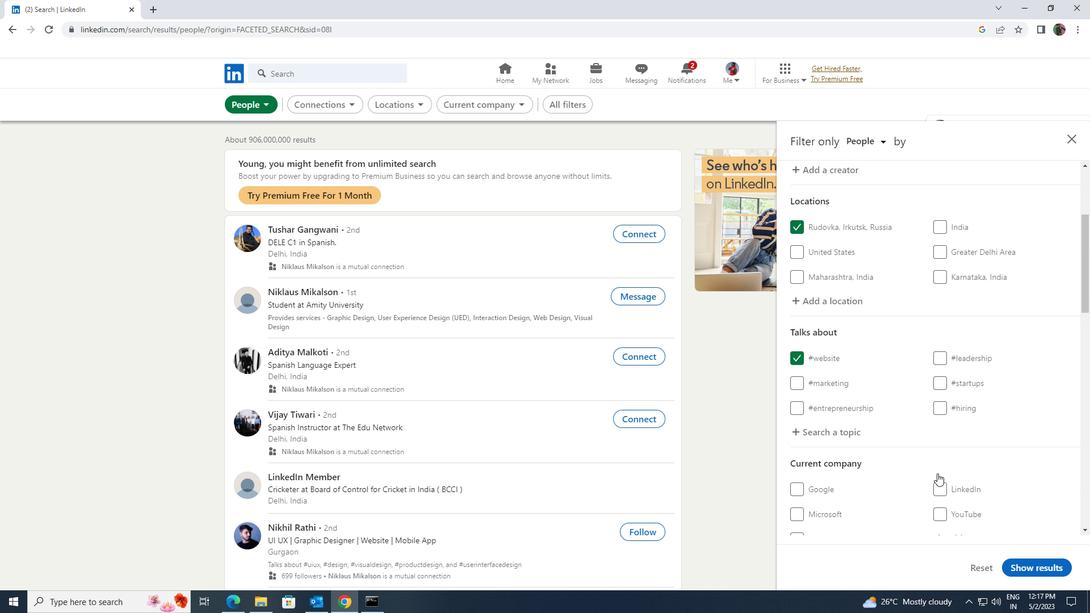 
Action: Mouse moved to (954, 427)
Screenshot: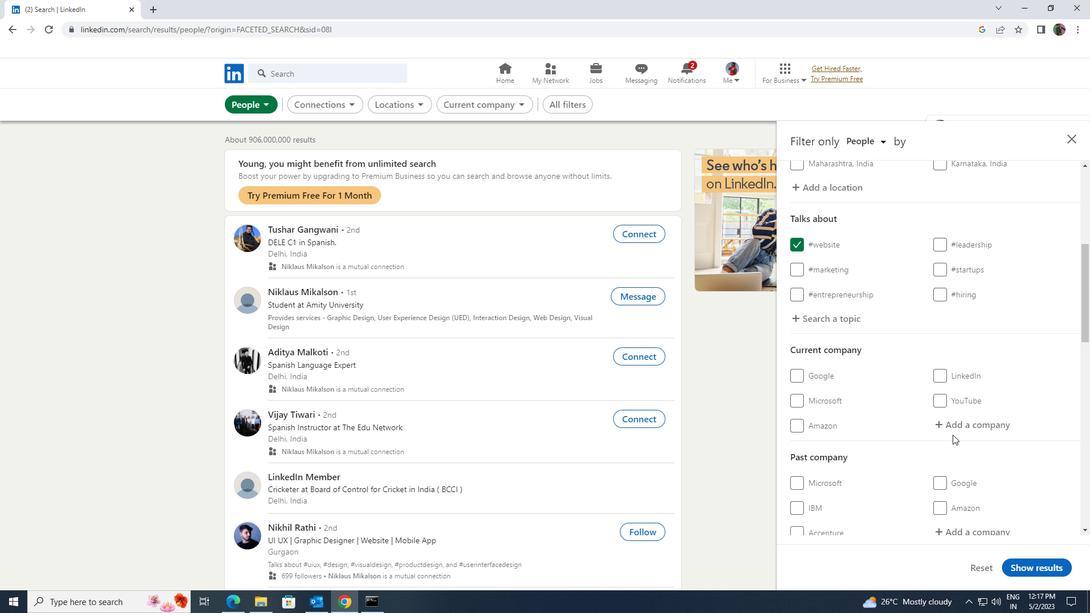 
Action: Mouse pressed left at (954, 427)
Screenshot: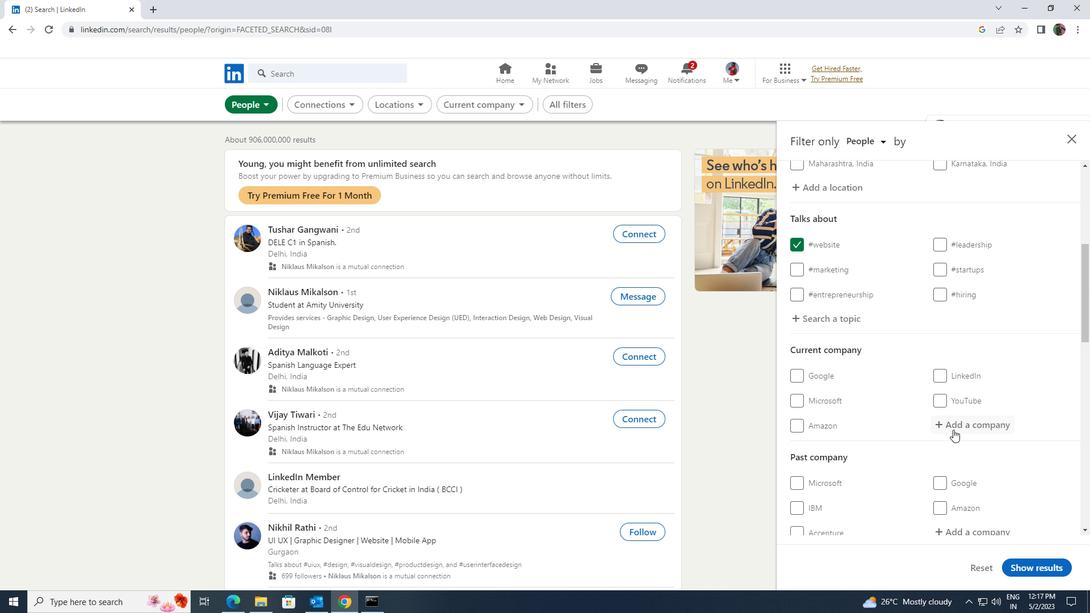 
Action: Key pressed <Key.shift><Key.shift><Key.shift><Key.shift><Key.shift><Key.shift>CARS24
Screenshot: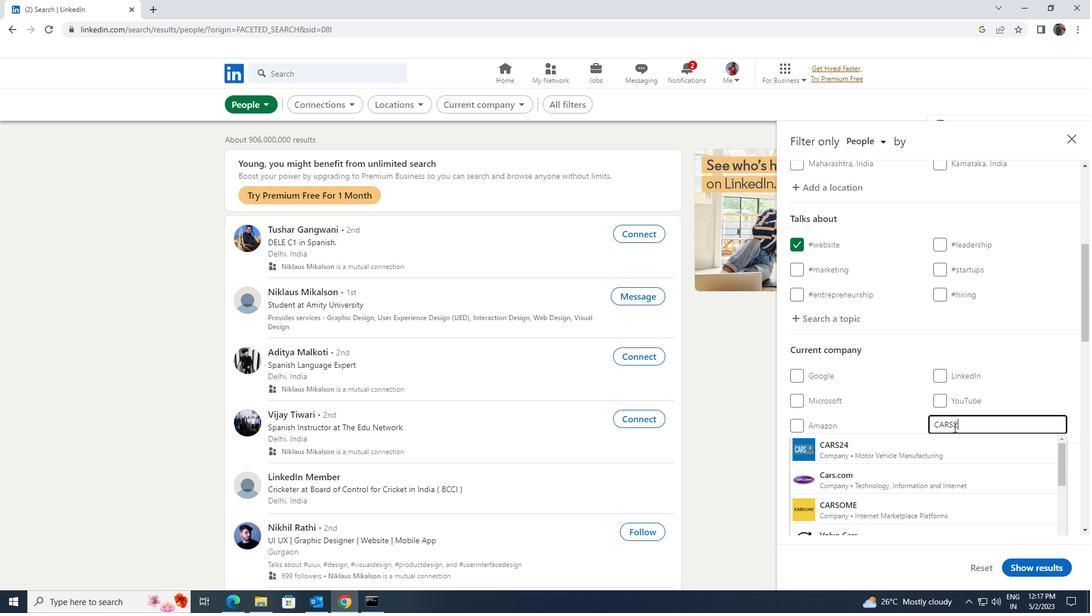 
Action: Mouse moved to (943, 442)
Screenshot: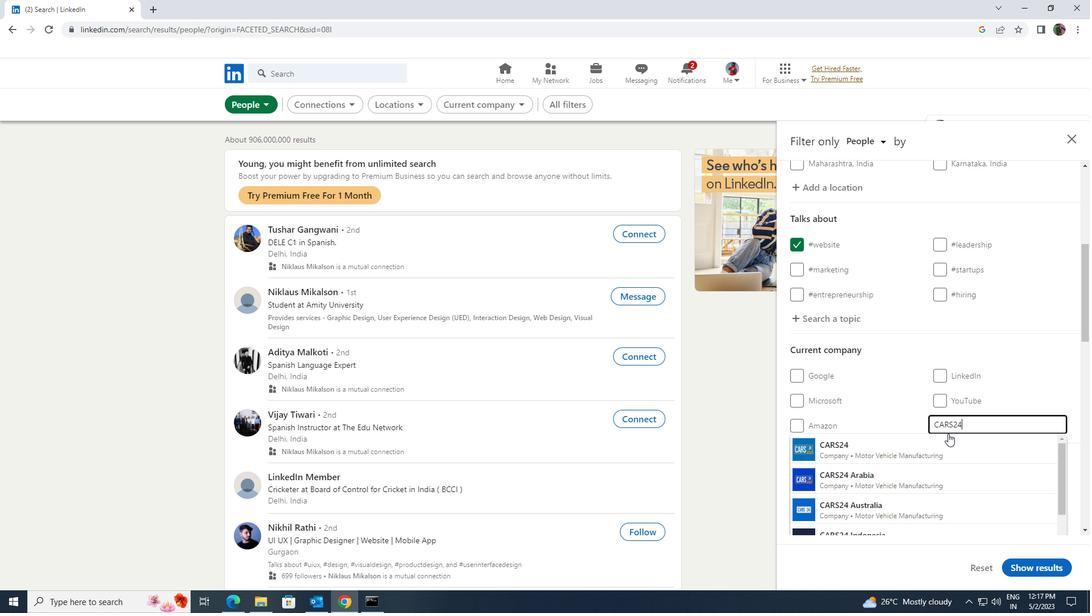 
Action: Mouse pressed left at (943, 442)
Screenshot: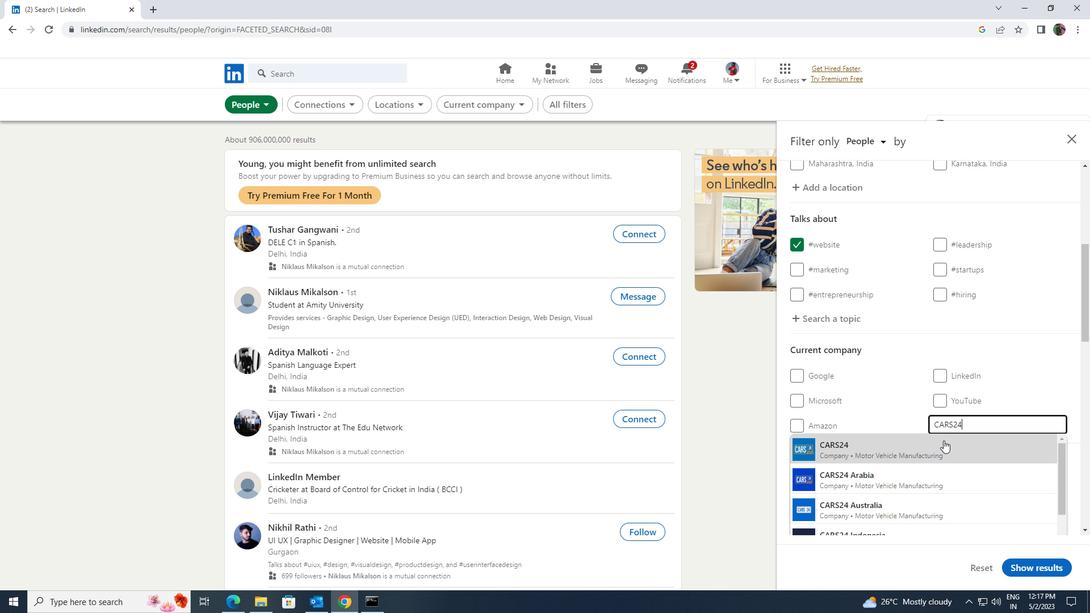 
Action: Mouse moved to (918, 521)
Screenshot: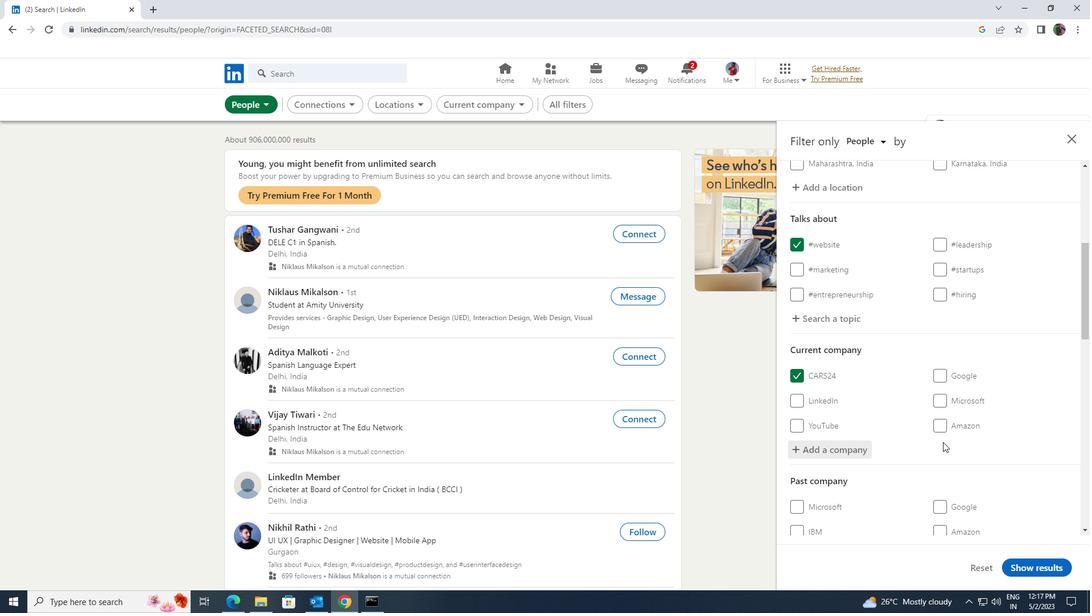 
Action: Mouse scrolled (918, 520) with delta (0, 0)
Screenshot: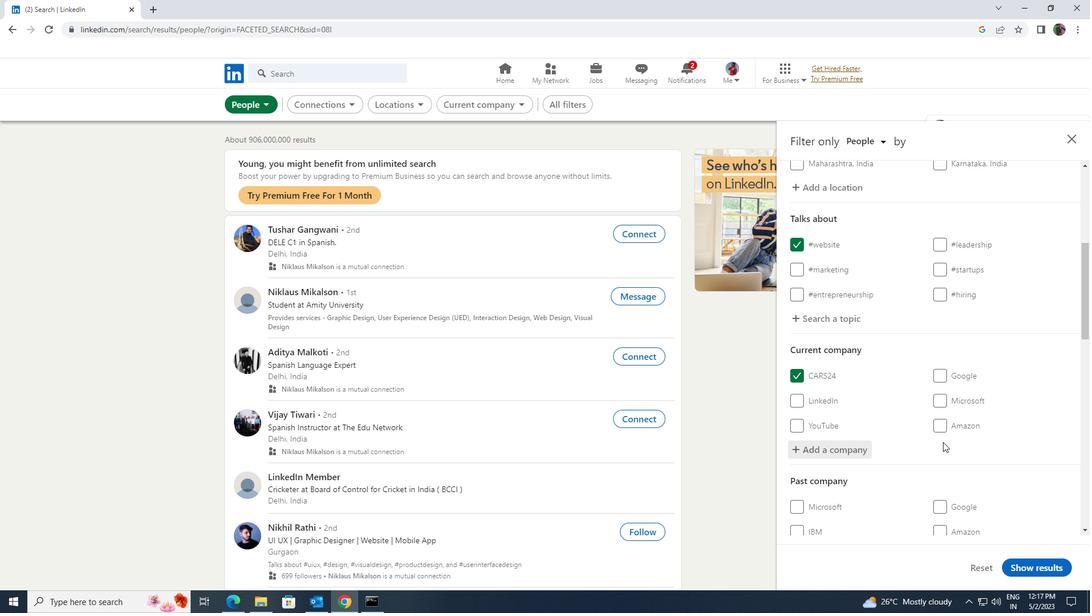 
Action: Mouse moved to (918, 520)
Screenshot: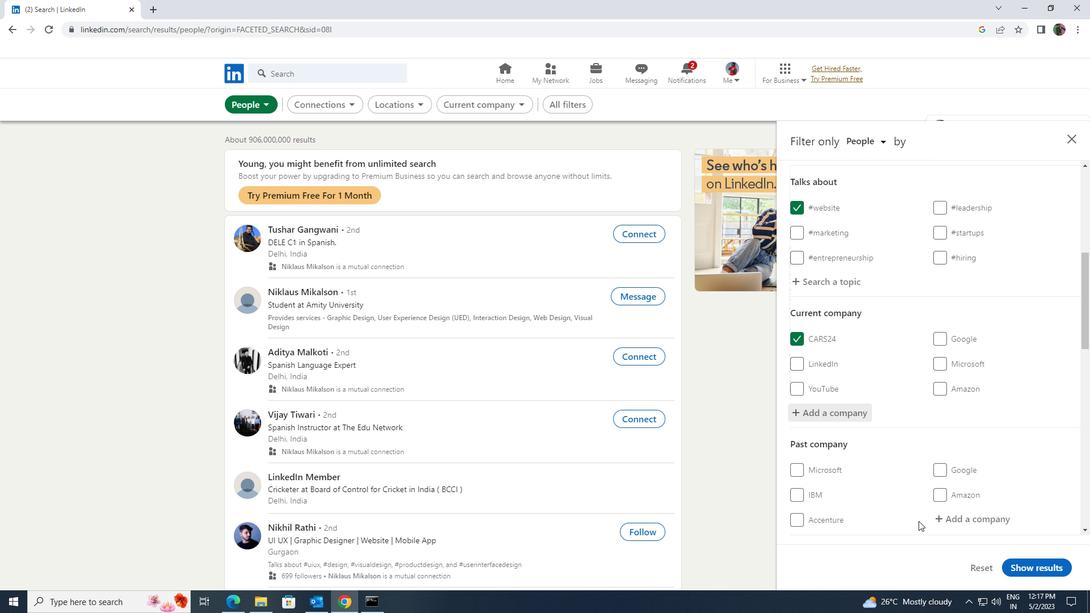 
Action: Mouse scrolled (918, 519) with delta (0, 0)
Screenshot: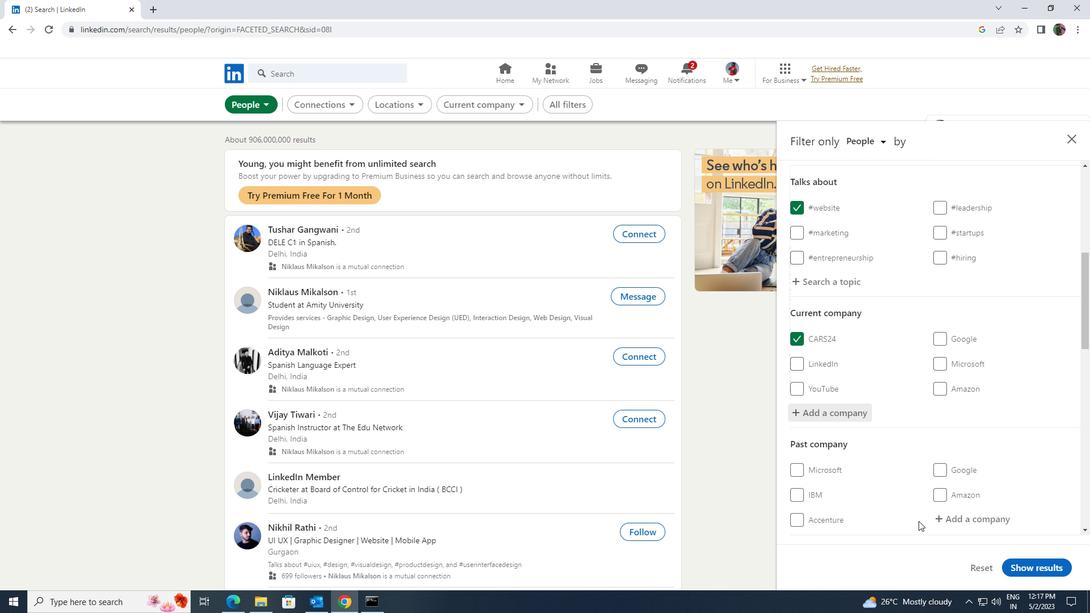 
Action: Mouse moved to (925, 502)
Screenshot: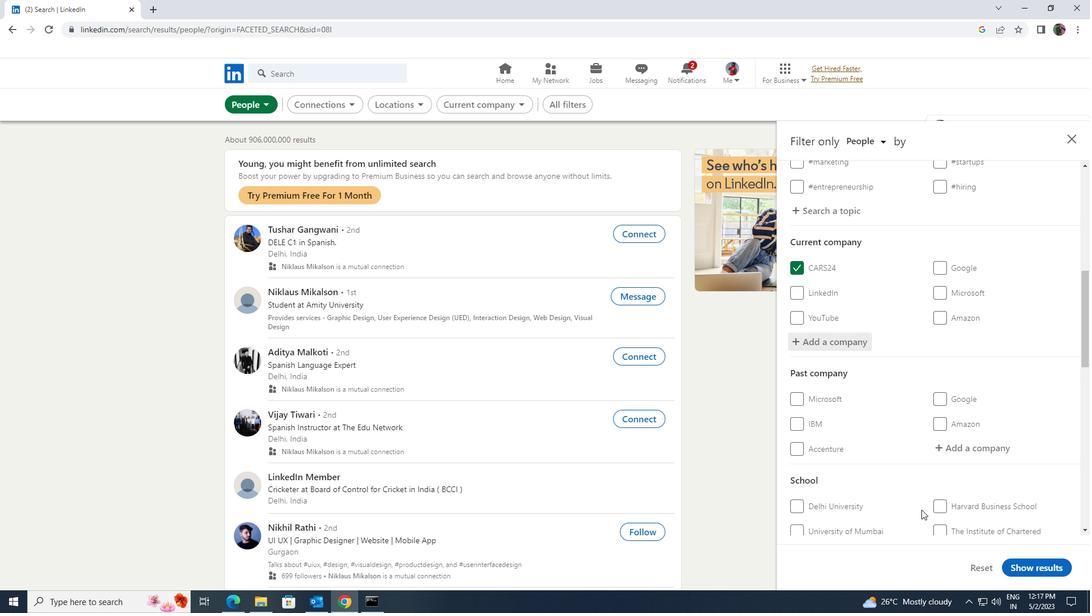 
Action: Mouse scrolled (925, 502) with delta (0, 0)
Screenshot: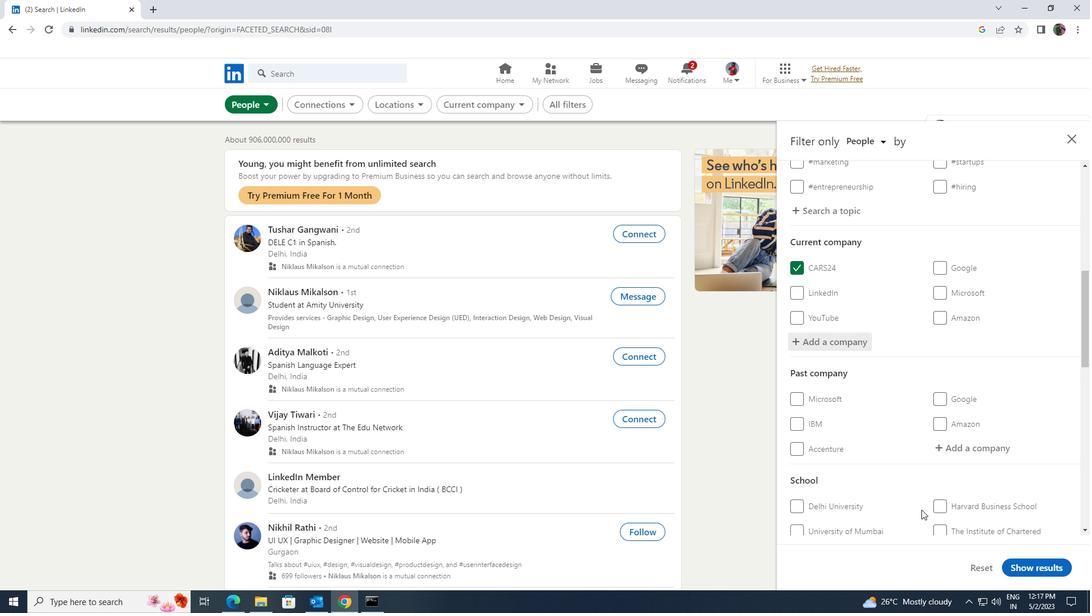 
Action: Mouse scrolled (925, 502) with delta (0, 0)
Screenshot: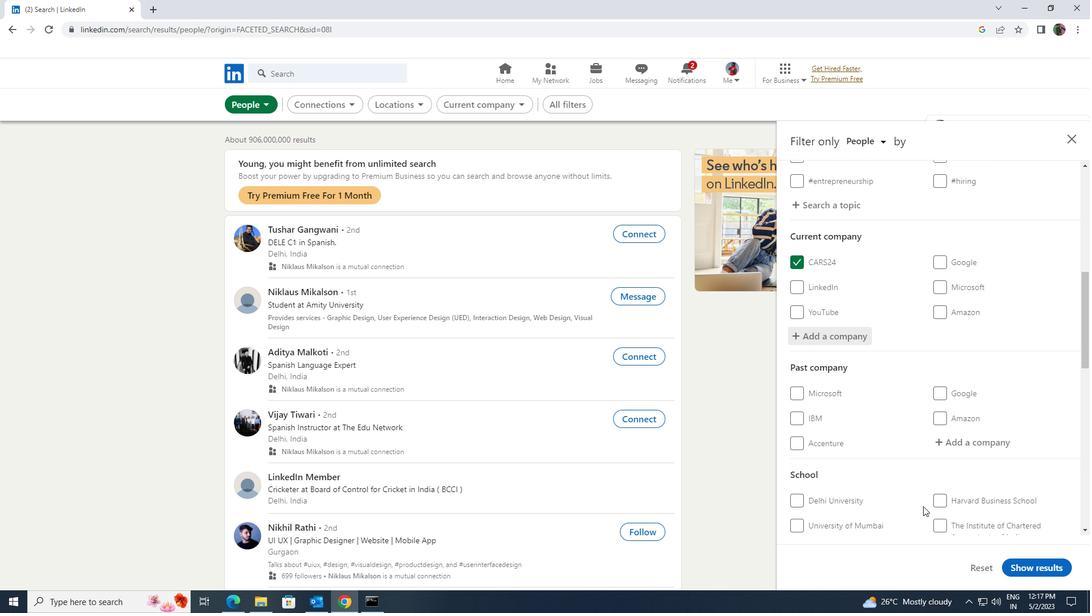 
Action: Mouse moved to (939, 449)
Screenshot: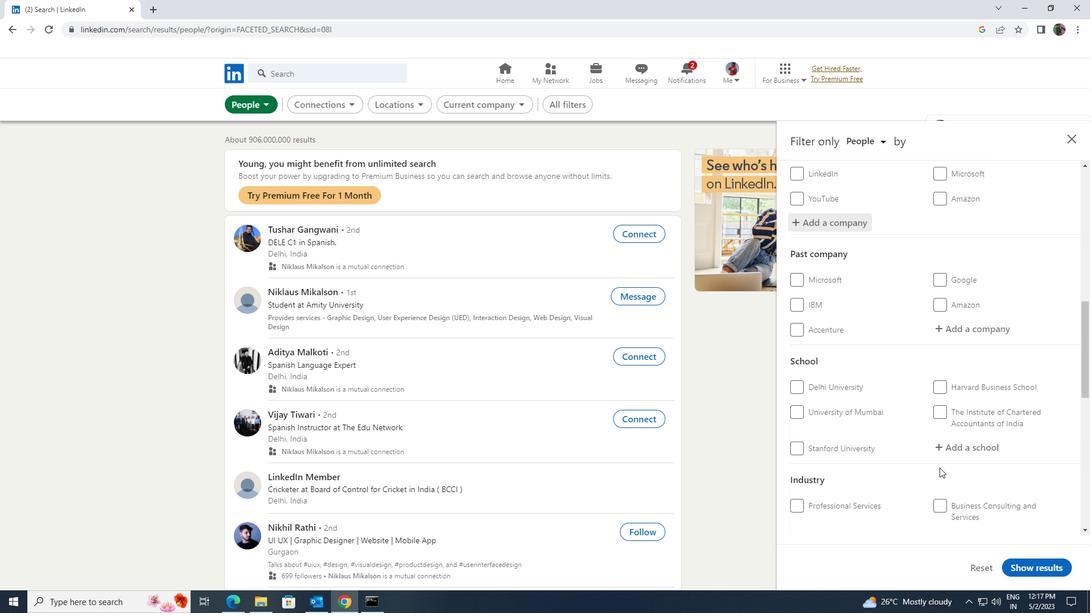 
Action: Mouse pressed left at (939, 449)
Screenshot: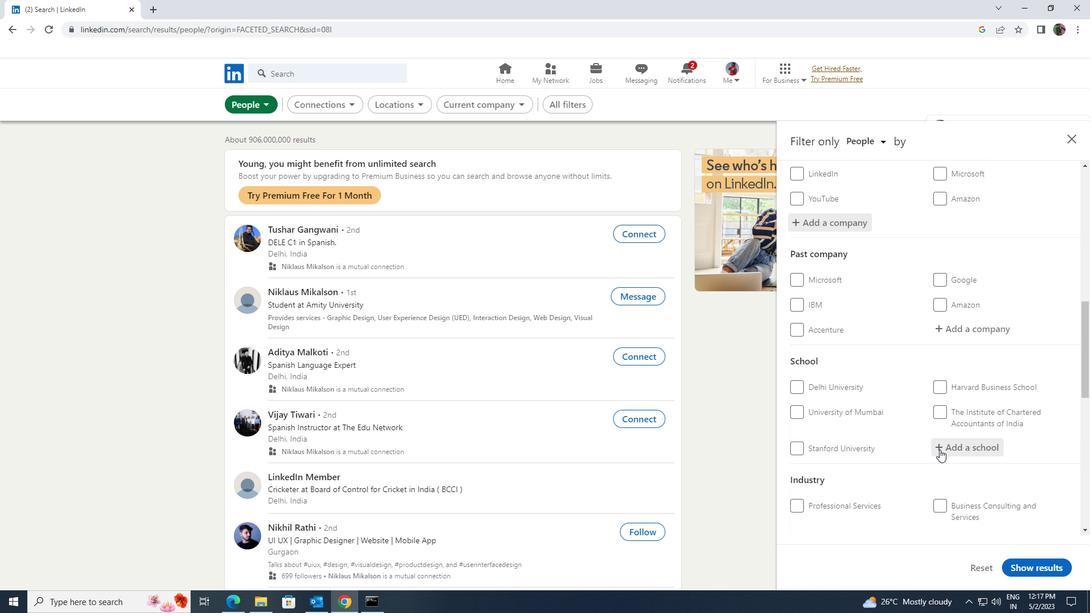 
Action: Key pressed <Key.shift>MEENAKSHI<Key.space><Key.shift>SUN
Screenshot: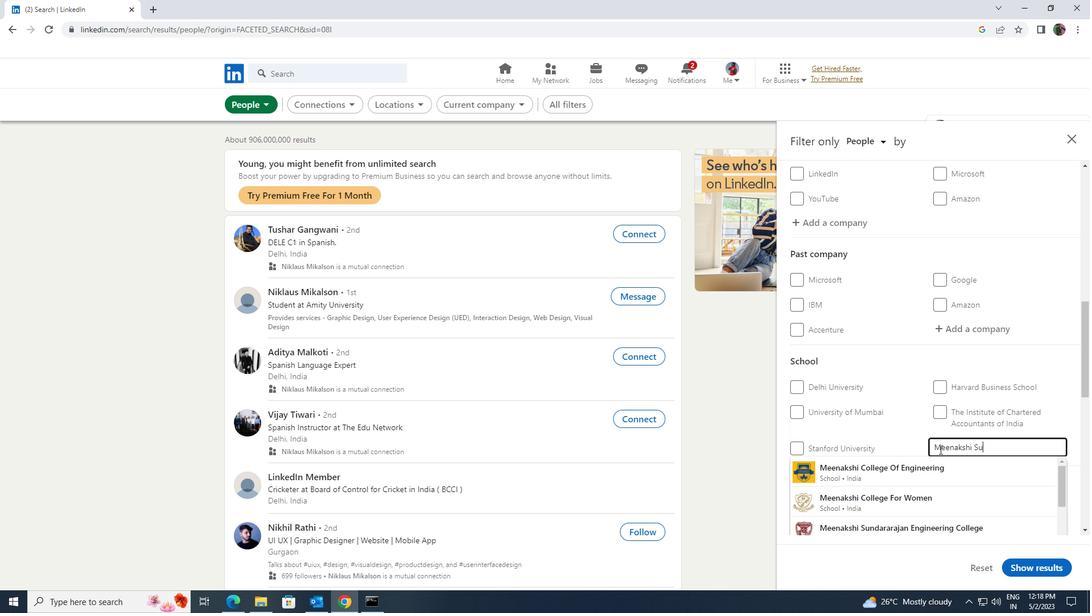 
Action: Mouse moved to (936, 467)
Screenshot: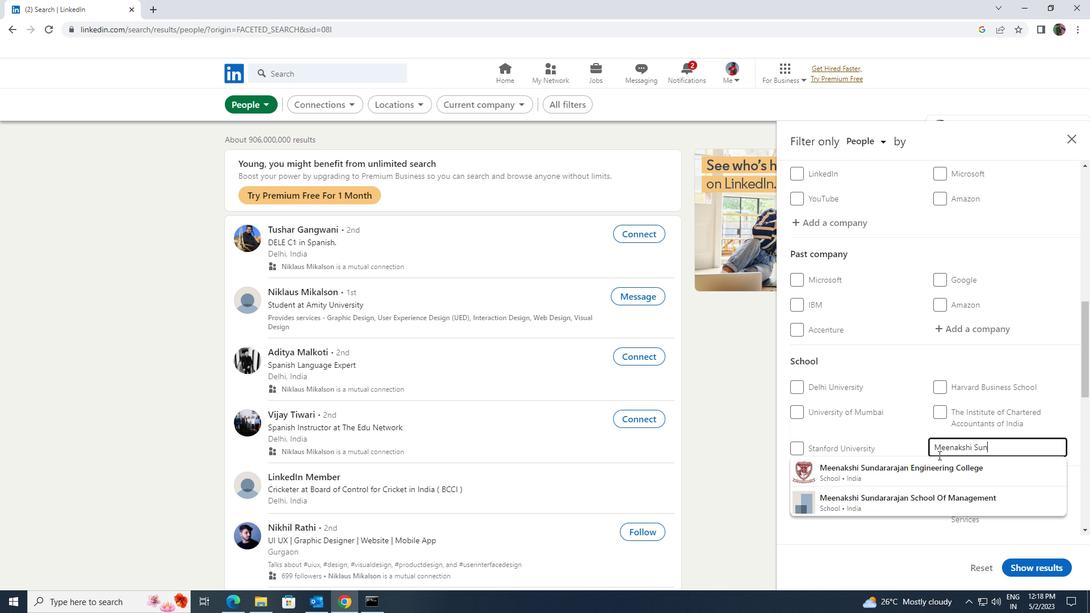 
Action: Mouse pressed left at (936, 467)
Screenshot: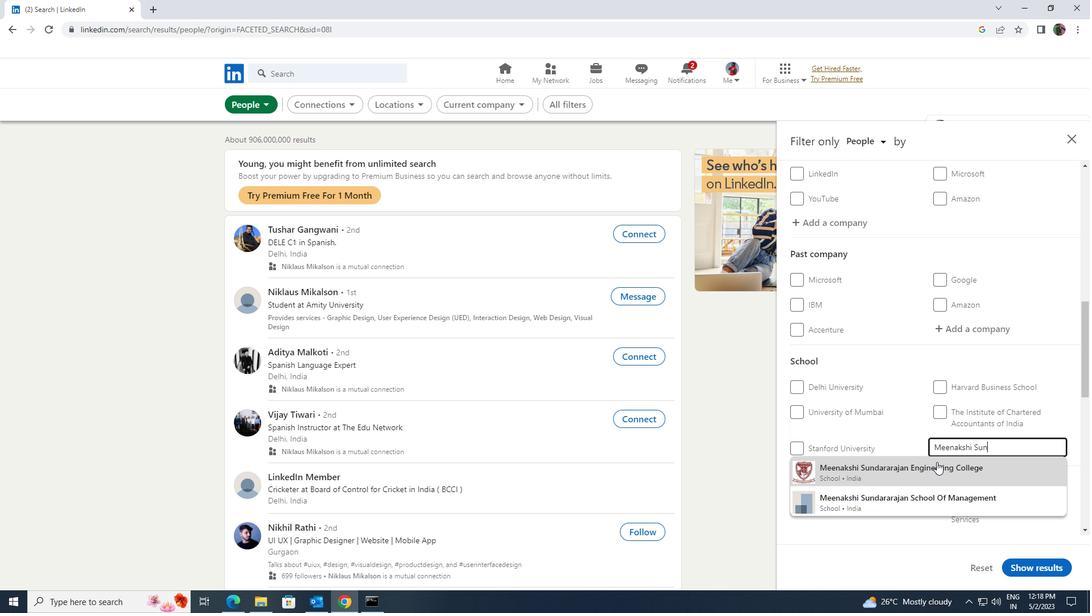 
Action: Mouse moved to (938, 448)
Screenshot: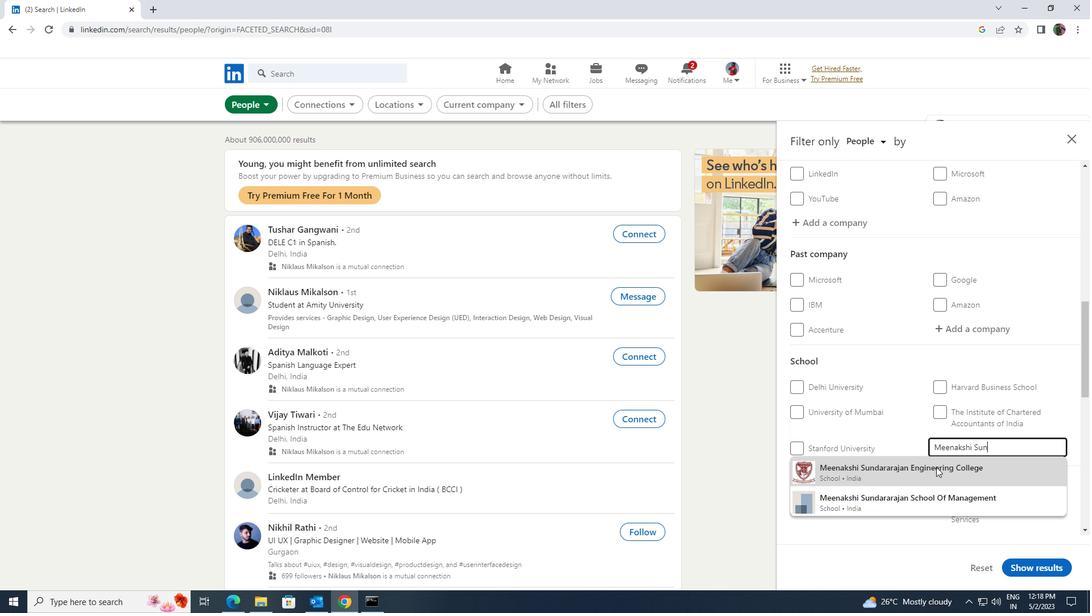 
Action: Mouse scrolled (938, 447) with delta (0, 0)
Screenshot: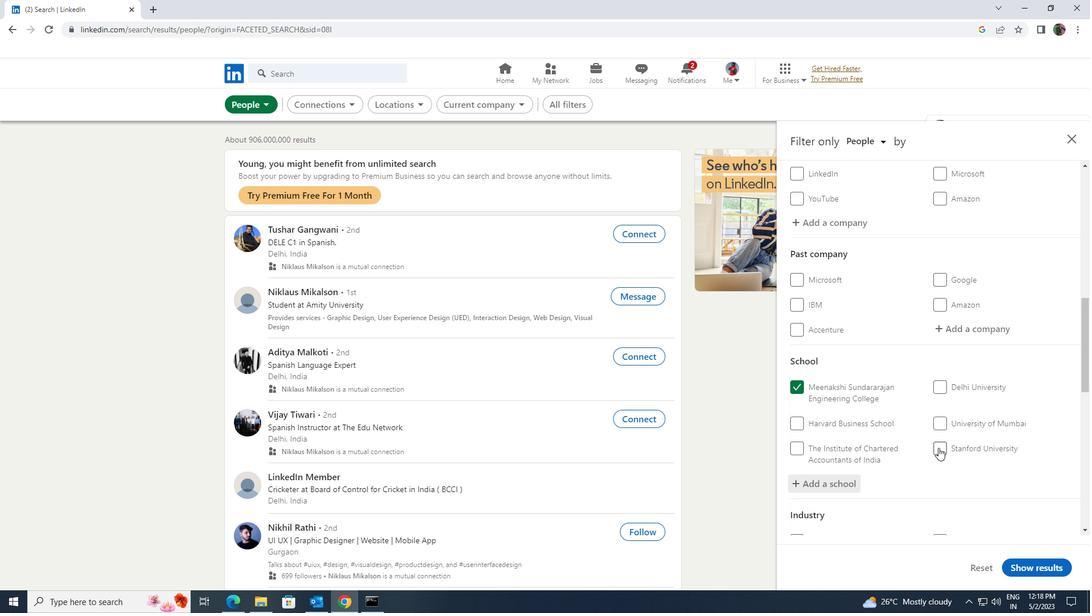 
Action: Mouse scrolled (938, 447) with delta (0, 0)
Screenshot: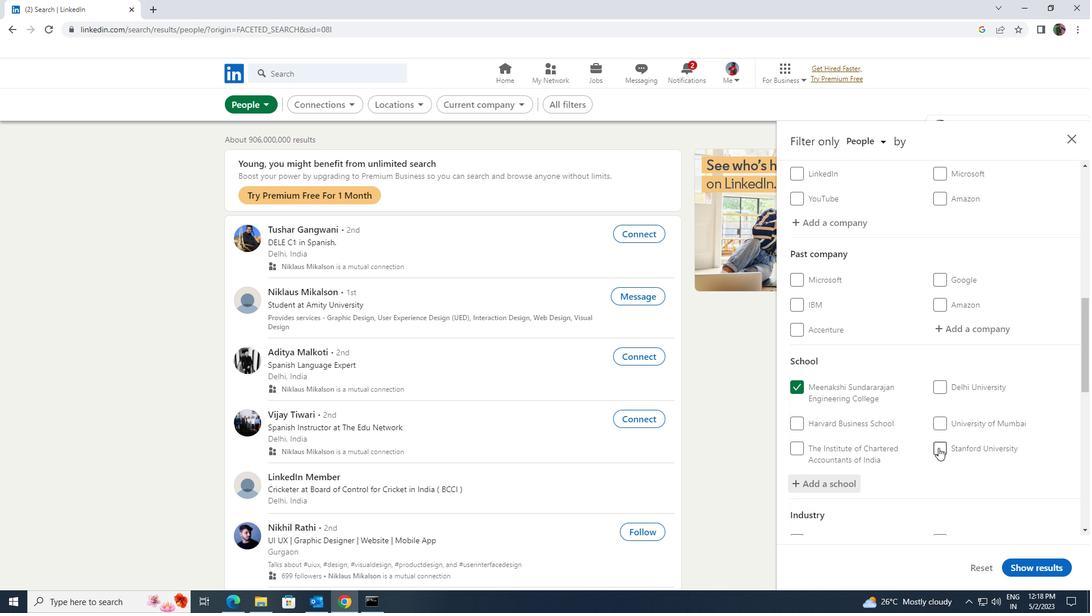 
Action: Mouse scrolled (938, 447) with delta (0, 0)
Screenshot: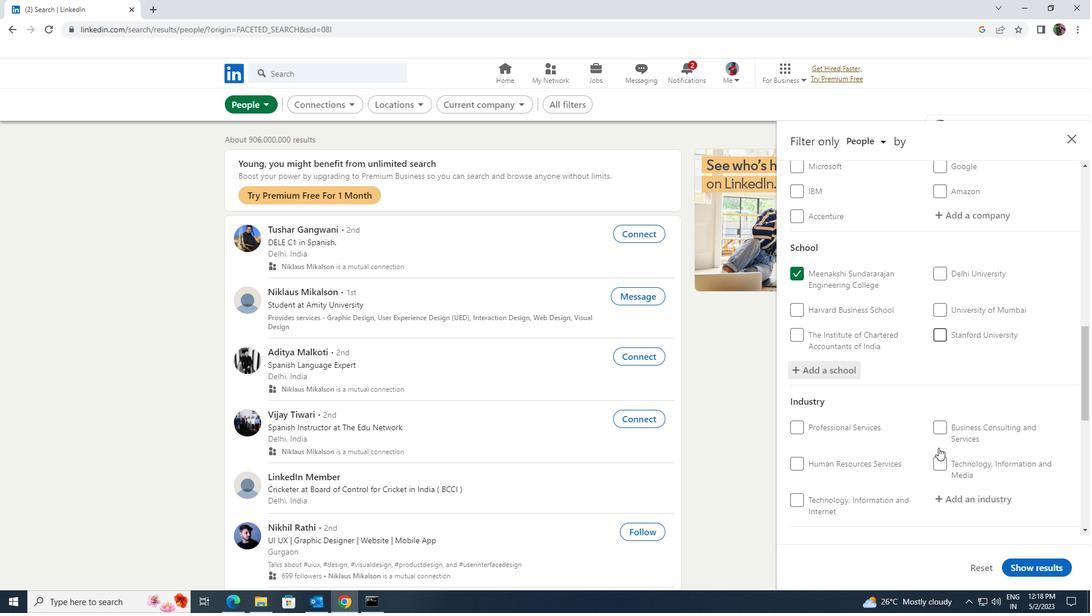 
Action: Mouse moved to (942, 444)
Screenshot: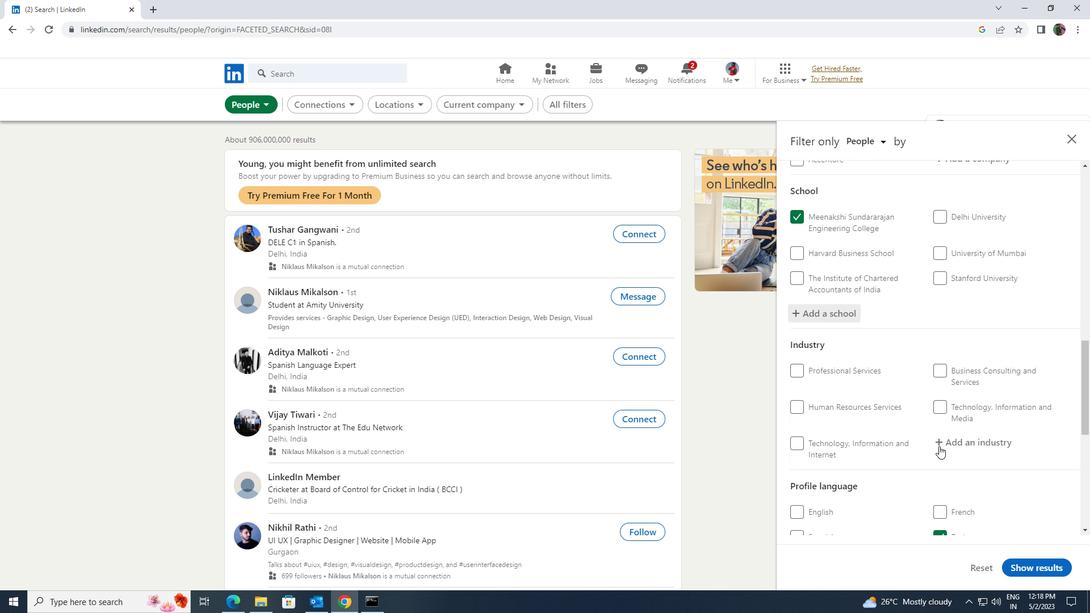 
Action: Mouse pressed left at (942, 444)
Screenshot: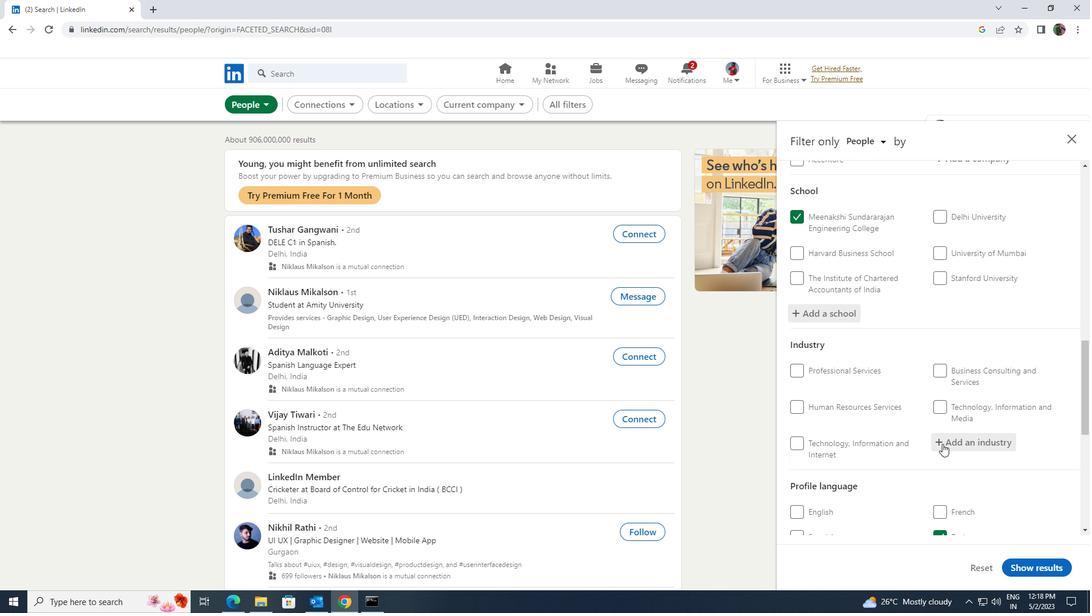 
Action: Key pressed <Key.shift><Key.shift><Key.shift>TRANSPORTATION<Key.space><Key.shift><Key.shift><Key.shift><Key.shift><Key.shift><Key.shift><Key.shift><Key.shift><Key.shift><Key.shift><Key.shift><Key.shift><Key.shift><Key.shift>EUIPMENT
Screenshot: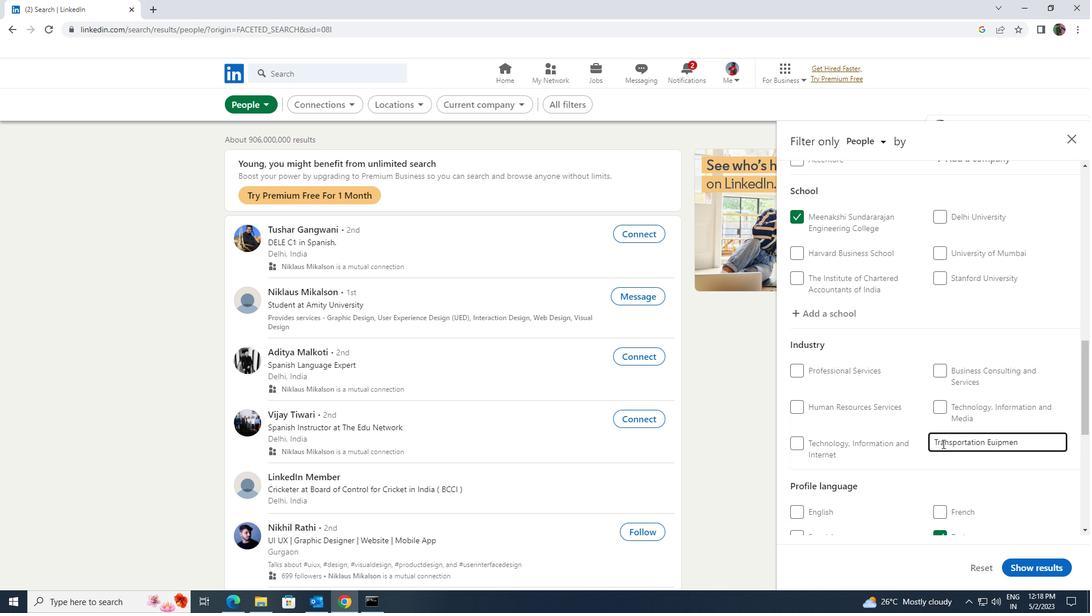 
Action: Mouse scrolled (942, 443) with delta (0, 0)
Screenshot: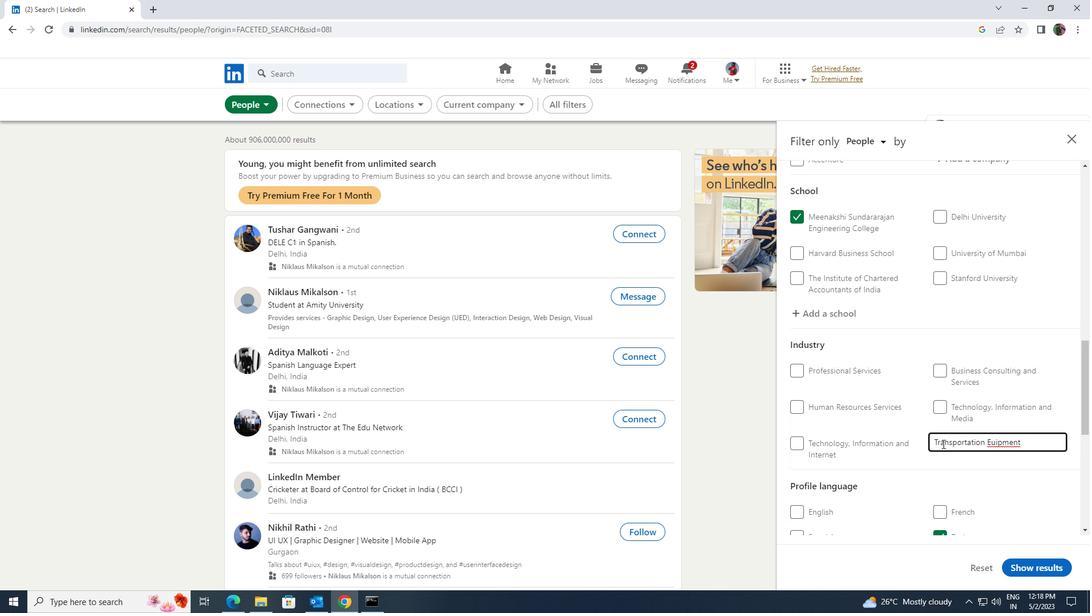 
Action: Mouse scrolled (942, 443) with delta (0, 0)
Screenshot: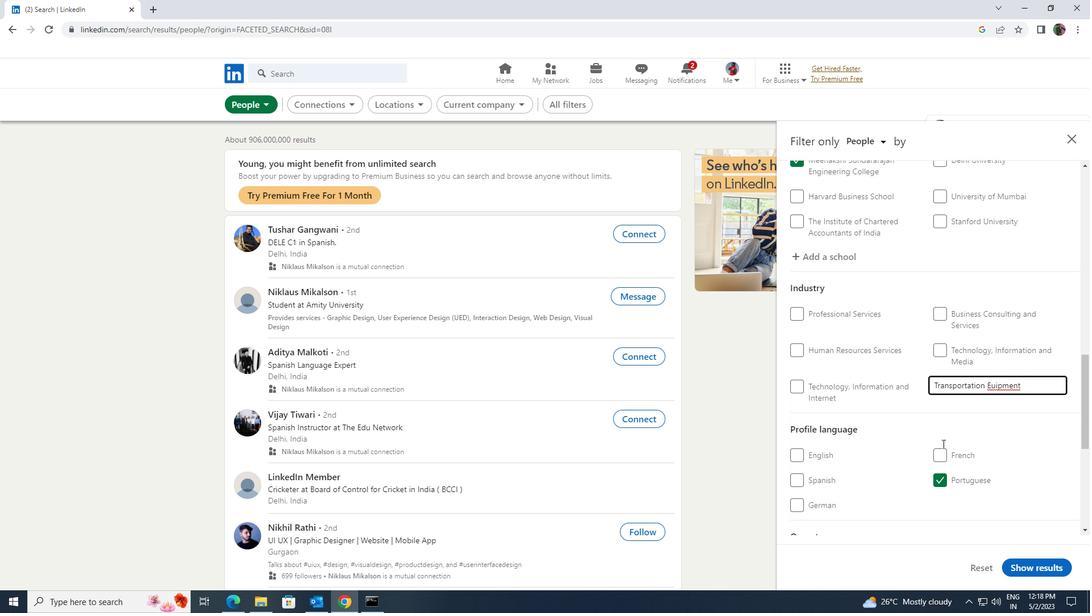 
Action: Mouse scrolled (942, 443) with delta (0, 0)
Screenshot: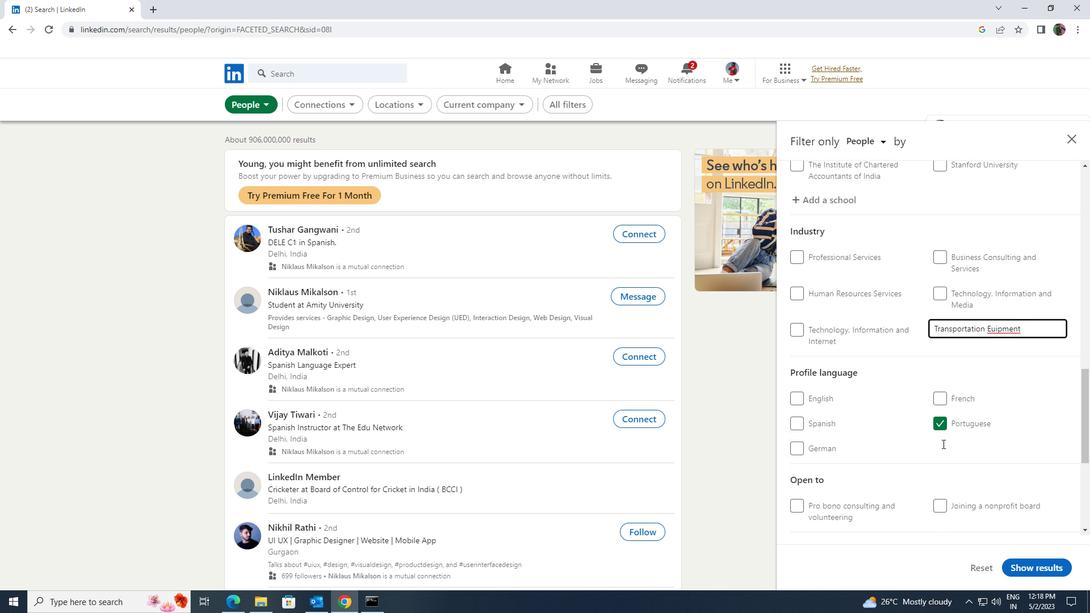 
Action: Mouse scrolled (942, 443) with delta (0, 0)
Screenshot: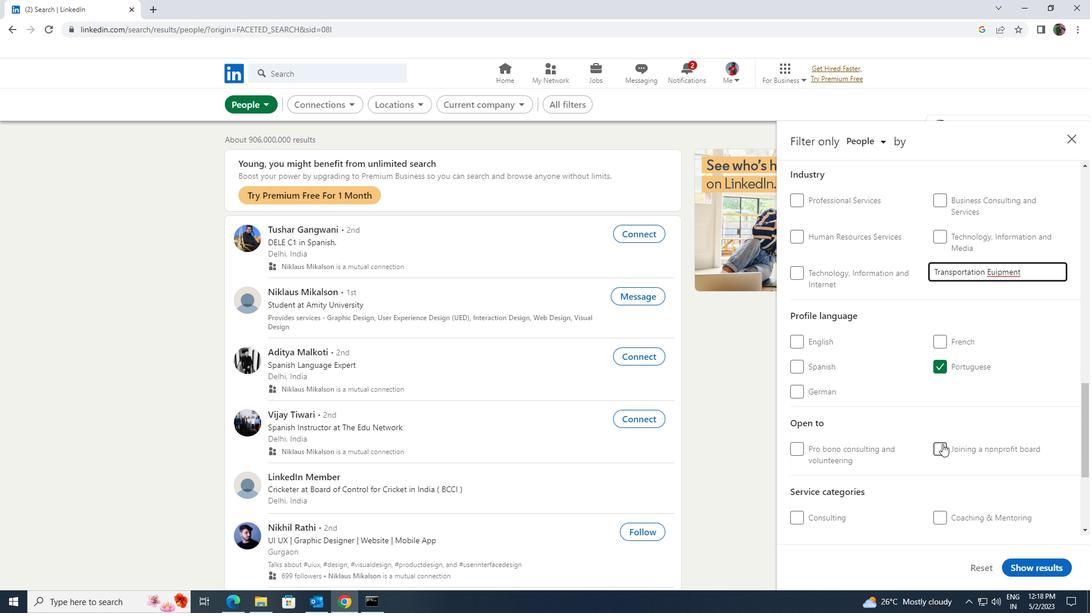
Action: Mouse scrolled (942, 443) with delta (0, 0)
Screenshot: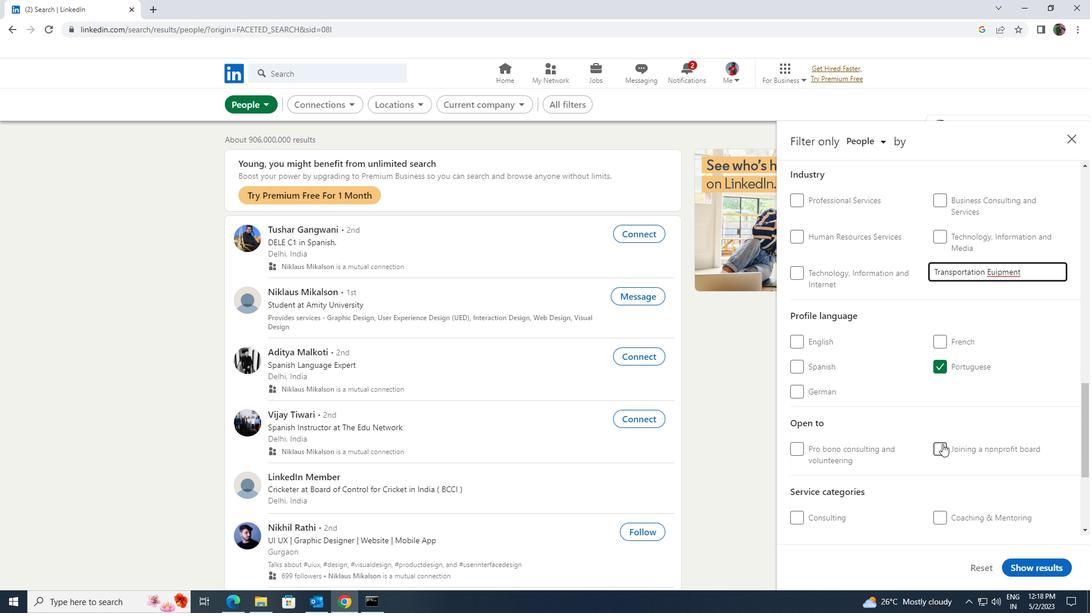 
Action: Mouse moved to (943, 452)
Screenshot: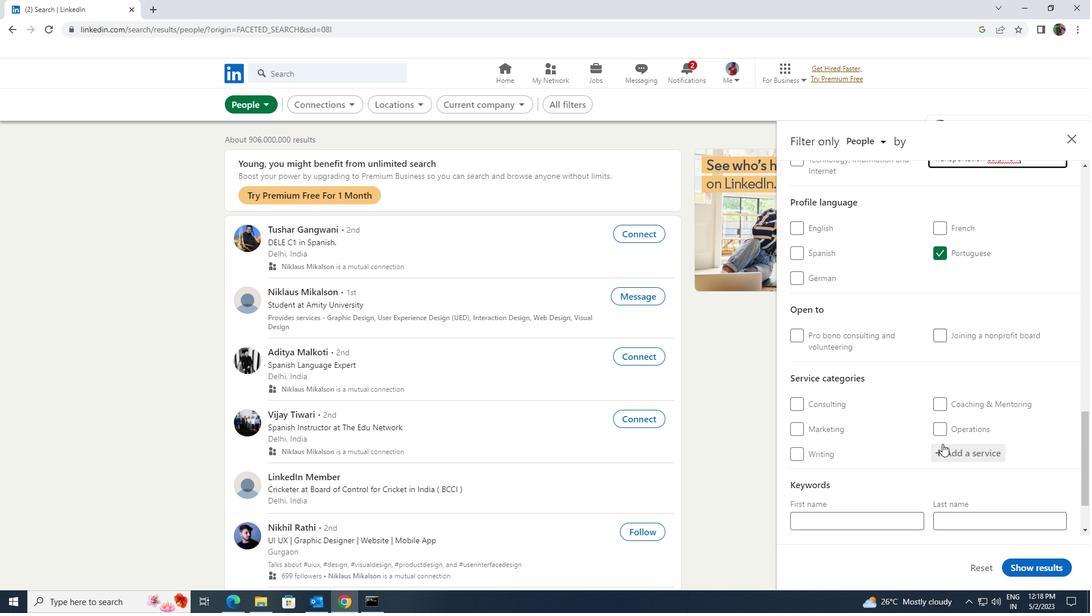 
Action: Mouse pressed left at (943, 452)
Screenshot: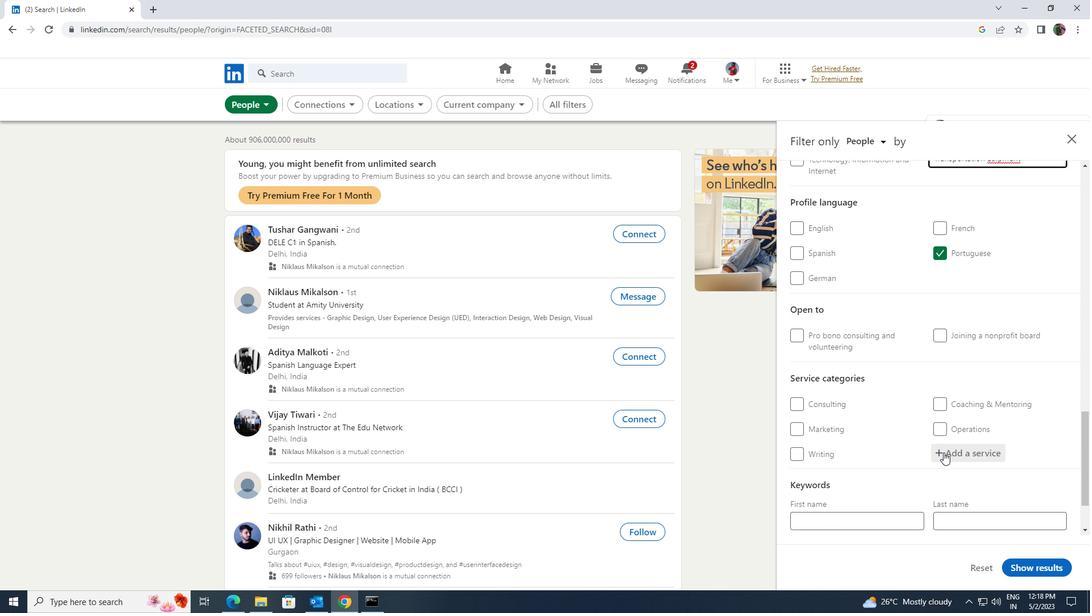 
Action: Key pressed <Key.shift><Key.shift><Key.shift><Key.shift><Key.shift><Key.shift><Key.shift><Key.shift><Key.shift>CUSTOMER<Key.space><Key.shift>SER
Screenshot: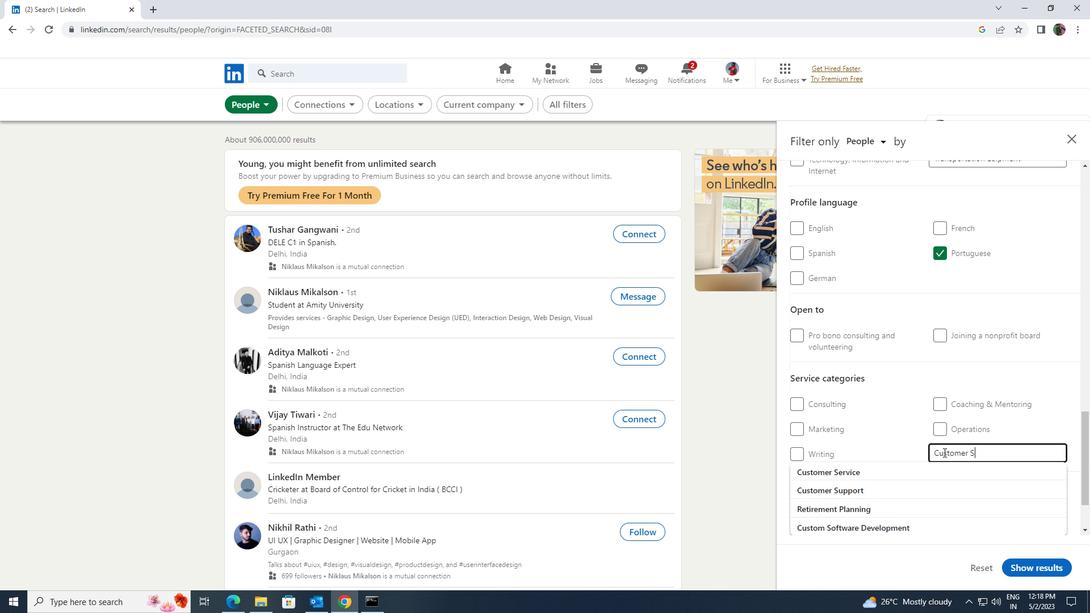 
Action: Mouse moved to (930, 467)
Screenshot: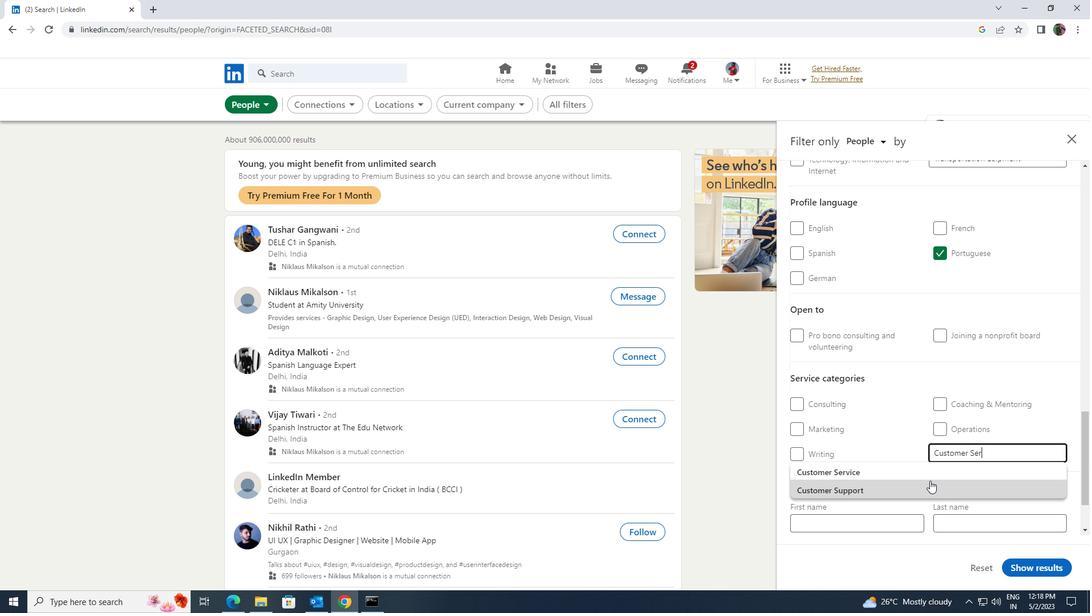 
Action: Mouse pressed left at (930, 467)
Screenshot: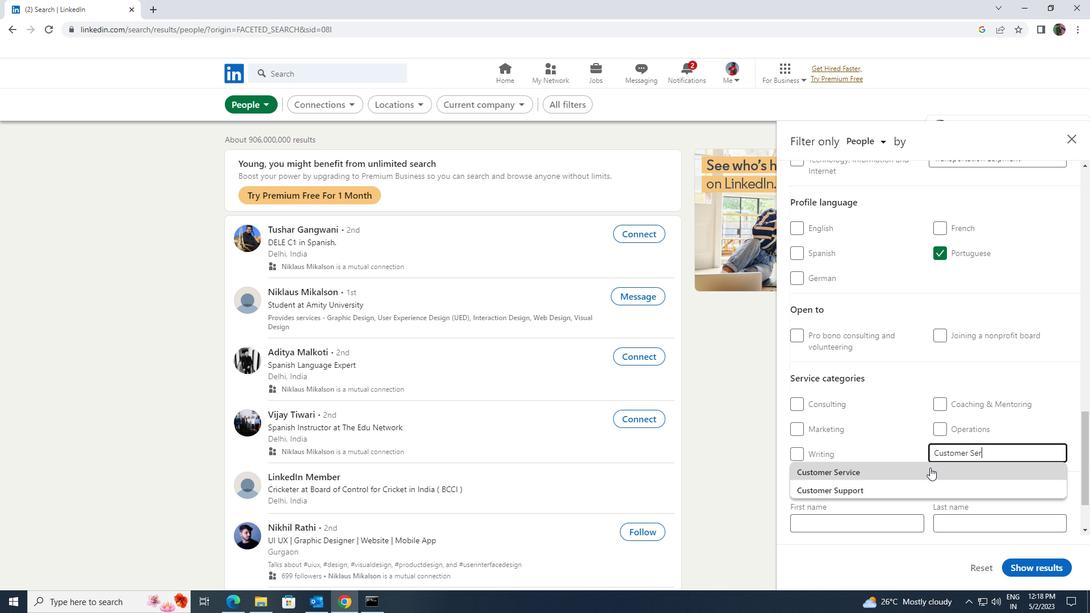 
Action: Mouse scrolled (930, 467) with delta (0, 0)
Screenshot: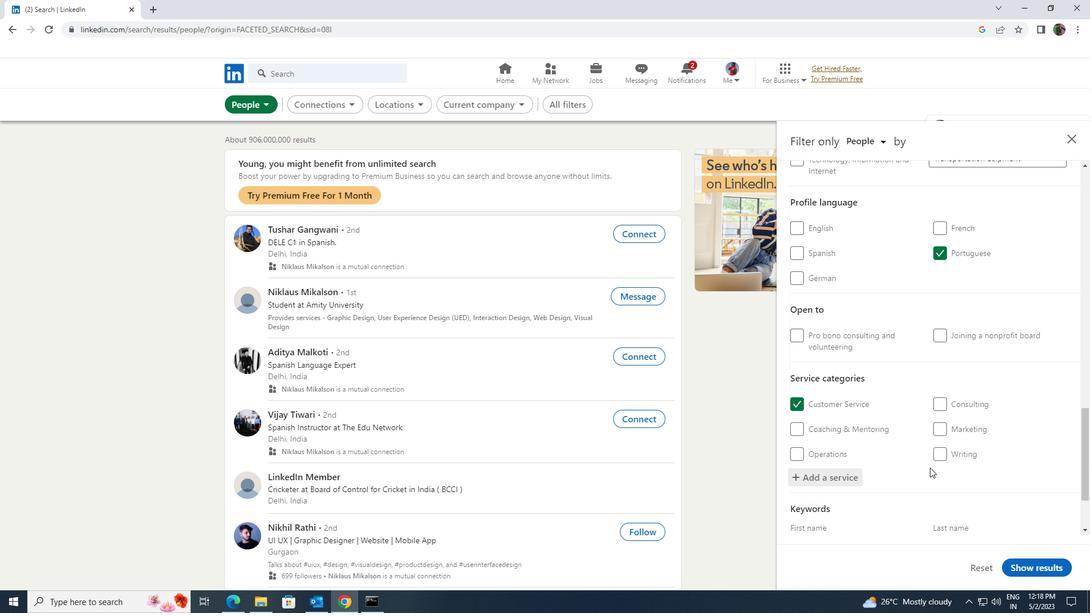 
Action: Mouse scrolled (930, 467) with delta (0, 0)
Screenshot: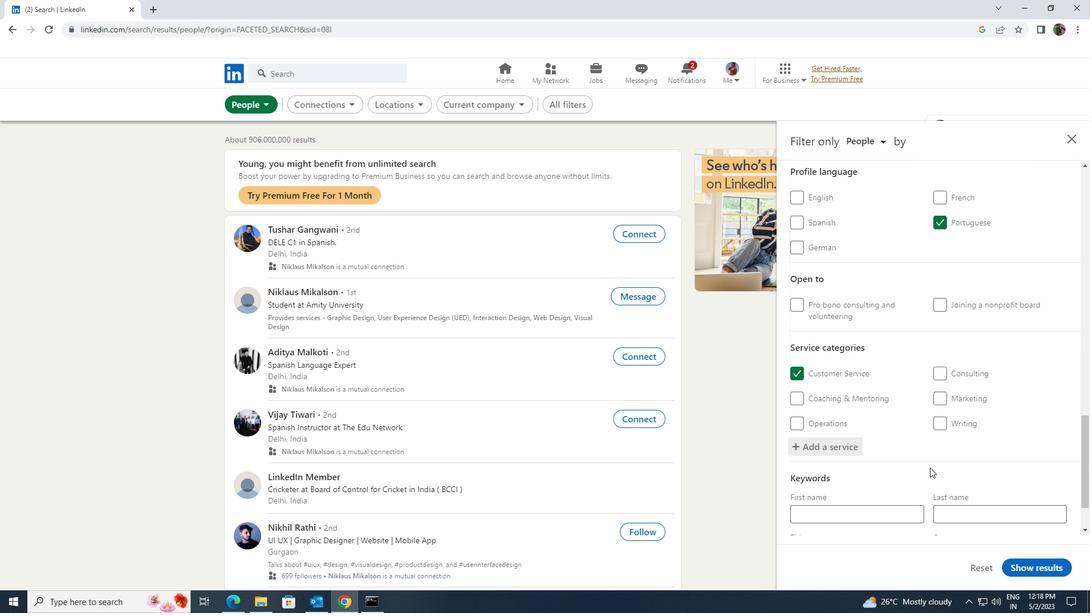 
Action: Mouse scrolled (930, 467) with delta (0, 0)
Screenshot: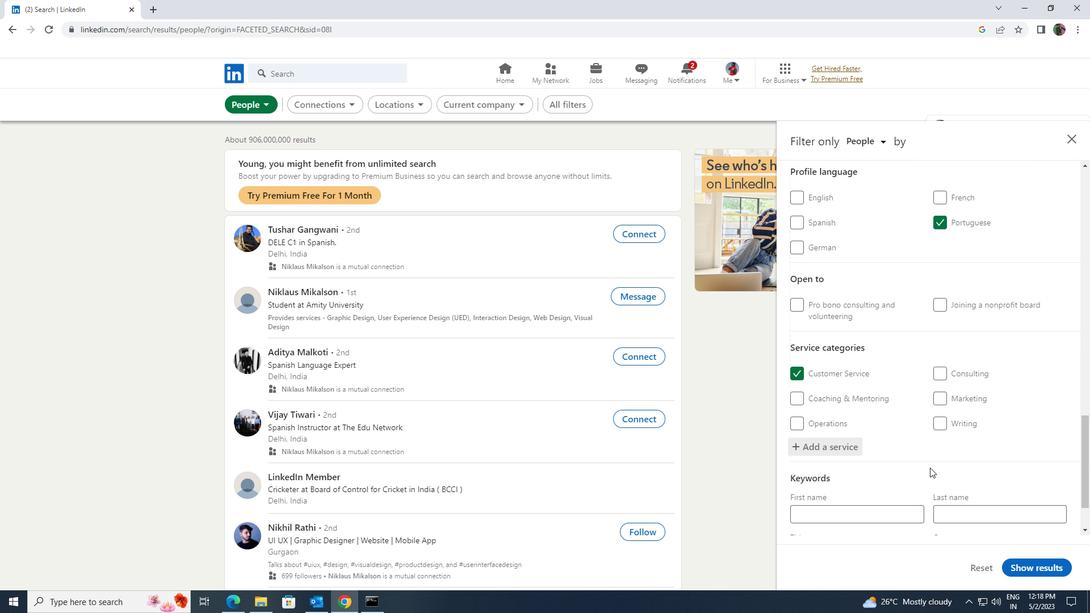 
Action: Mouse moved to (918, 481)
Screenshot: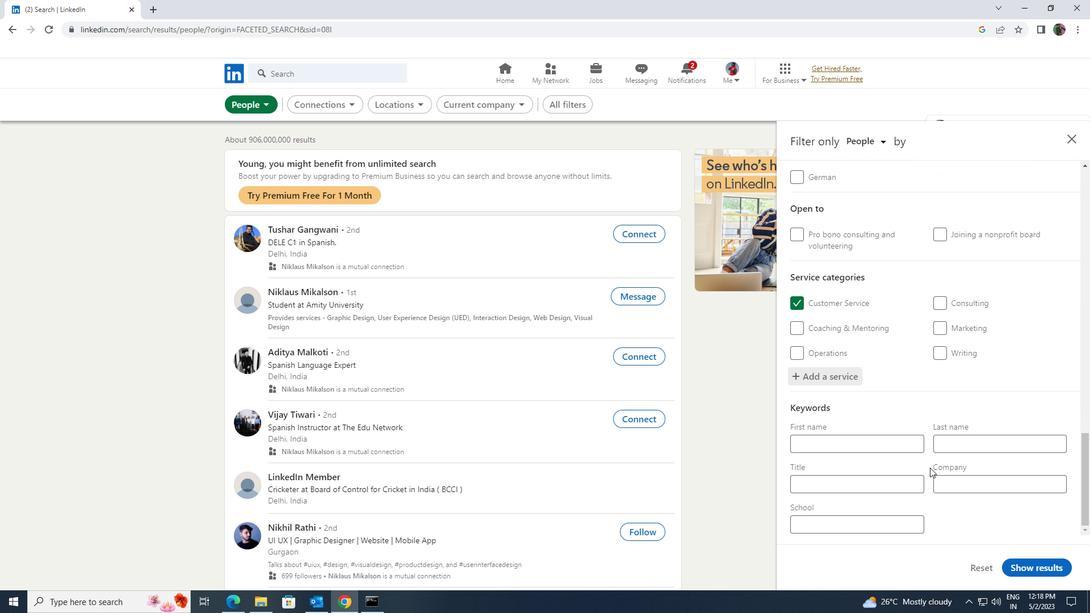 
Action: Mouse pressed left at (918, 481)
Screenshot: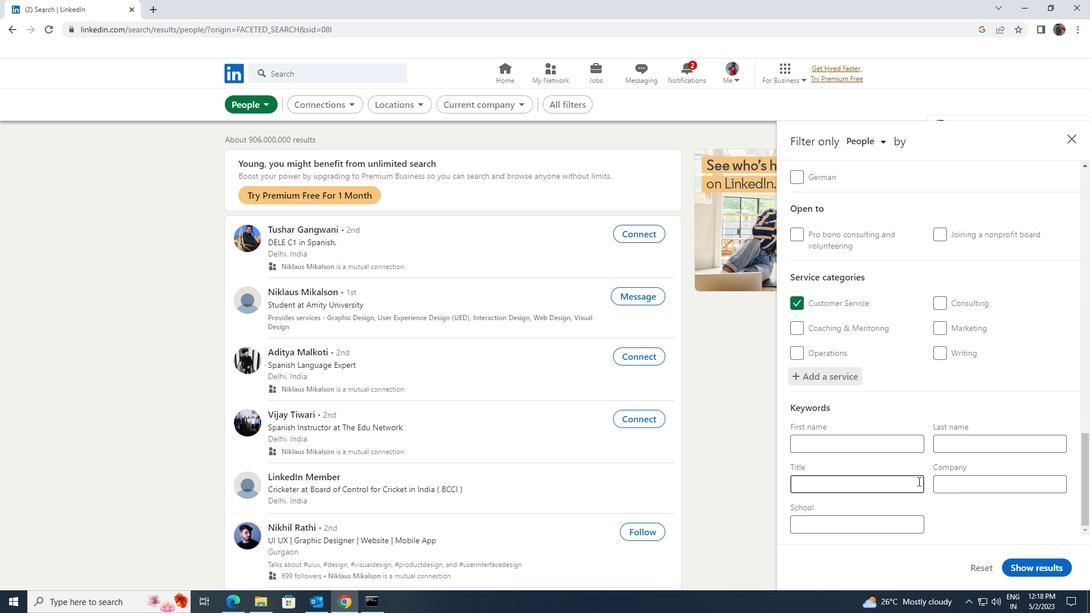 
Action: Key pressed <Key.shift><Key.shift><Key.shift><Key.shift><Key.shift>ACCOUNT<Key.space><Key.shift>COLLECTOR
Screenshot: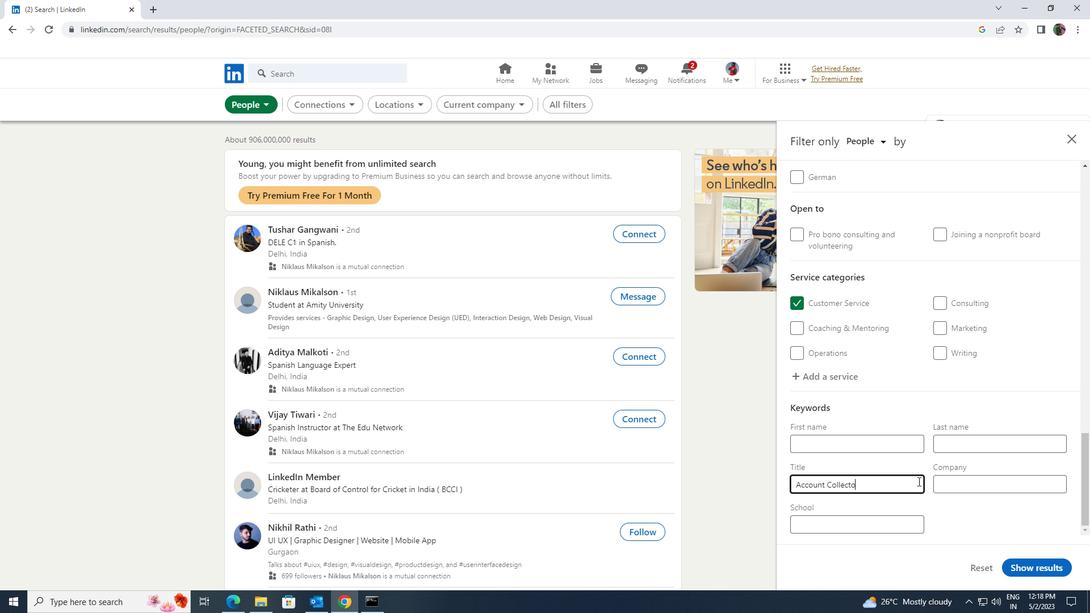 
Action: Mouse moved to (1027, 568)
Screenshot: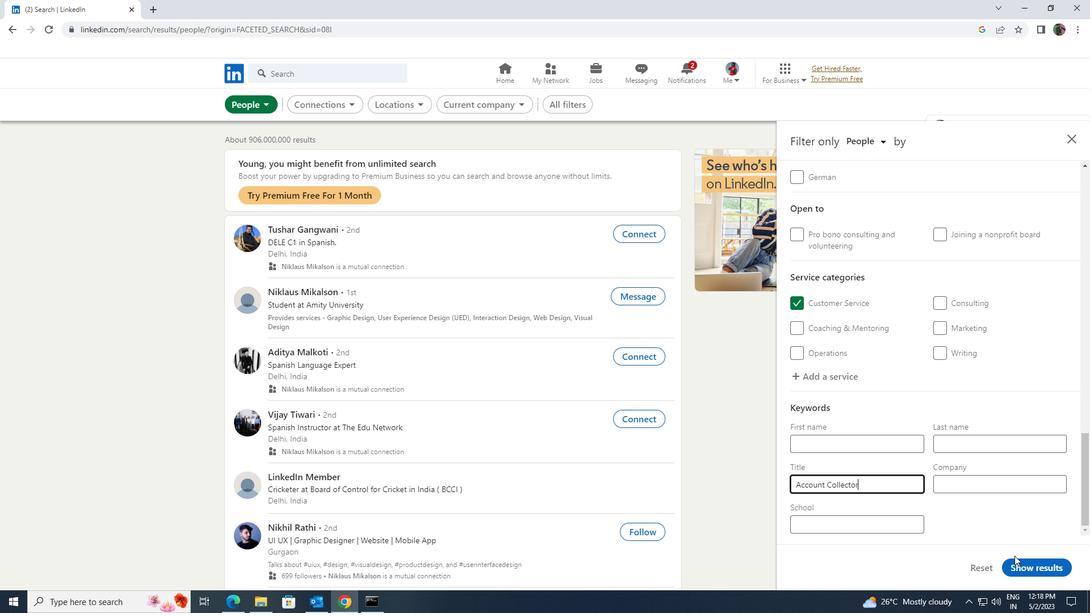 
Action: Mouse pressed left at (1027, 568)
Screenshot: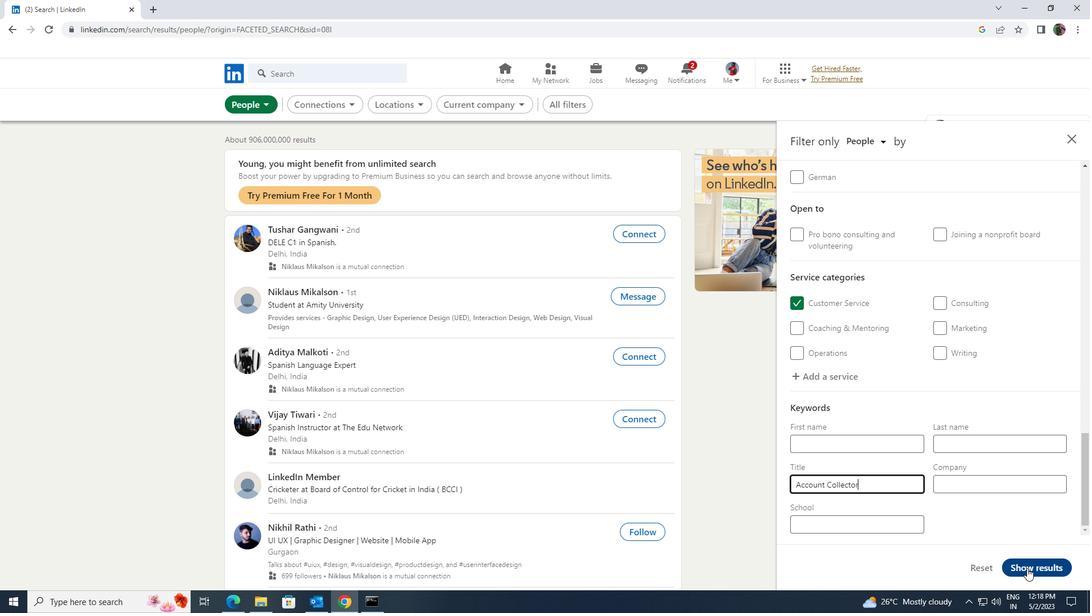 
